 Task: Search one way flight ticket for 3 adults, 3 children in premium economy from Owensboro: Owensborodaviess County Regional Airport to Jackson: Jackson Hole Airport on 5-2-2023. Choice of flights is Emirates and Kenya Airways. Number of bags: 1 carry on bag. Price is upto 74000. Outbound departure time preference is 12:30.
Action: Mouse moved to (363, 299)
Screenshot: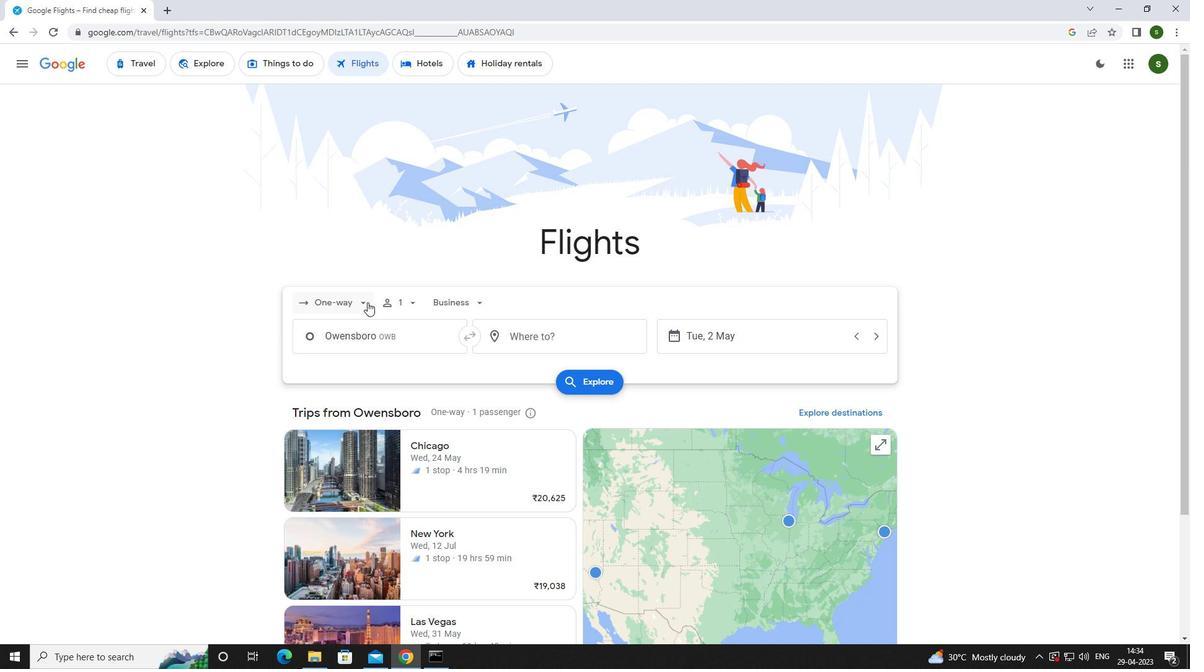
Action: Mouse pressed left at (363, 299)
Screenshot: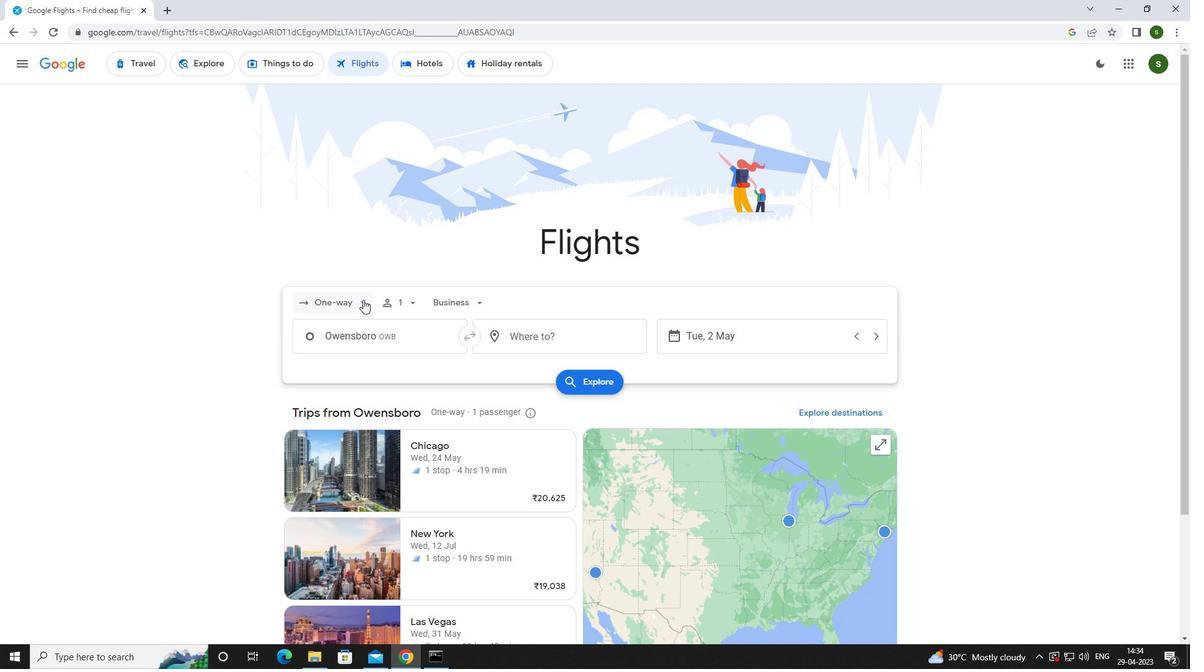 
Action: Mouse moved to (357, 358)
Screenshot: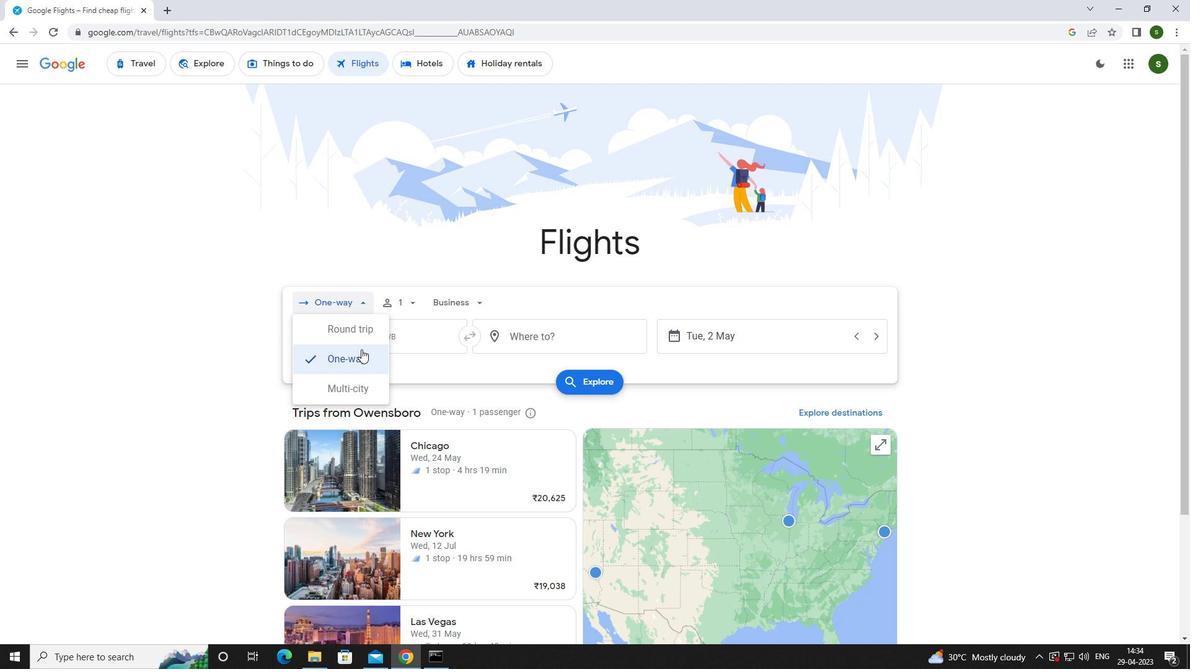 
Action: Mouse pressed left at (357, 358)
Screenshot: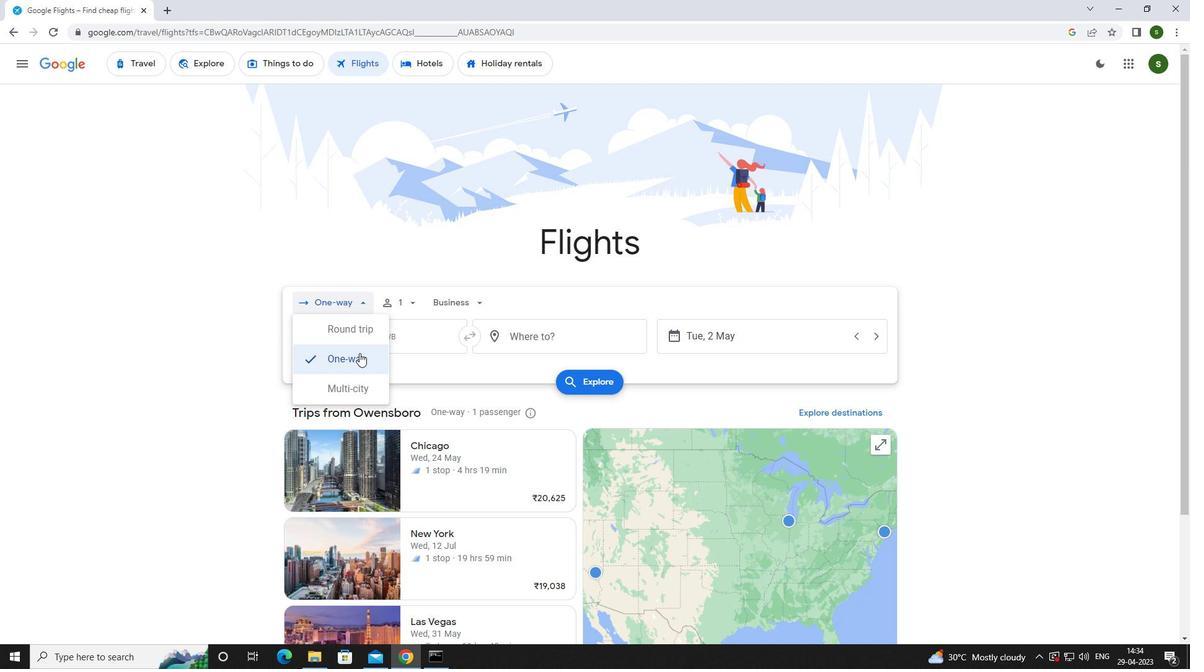 
Action: Mouse moved to (412, 297)
Screenshot: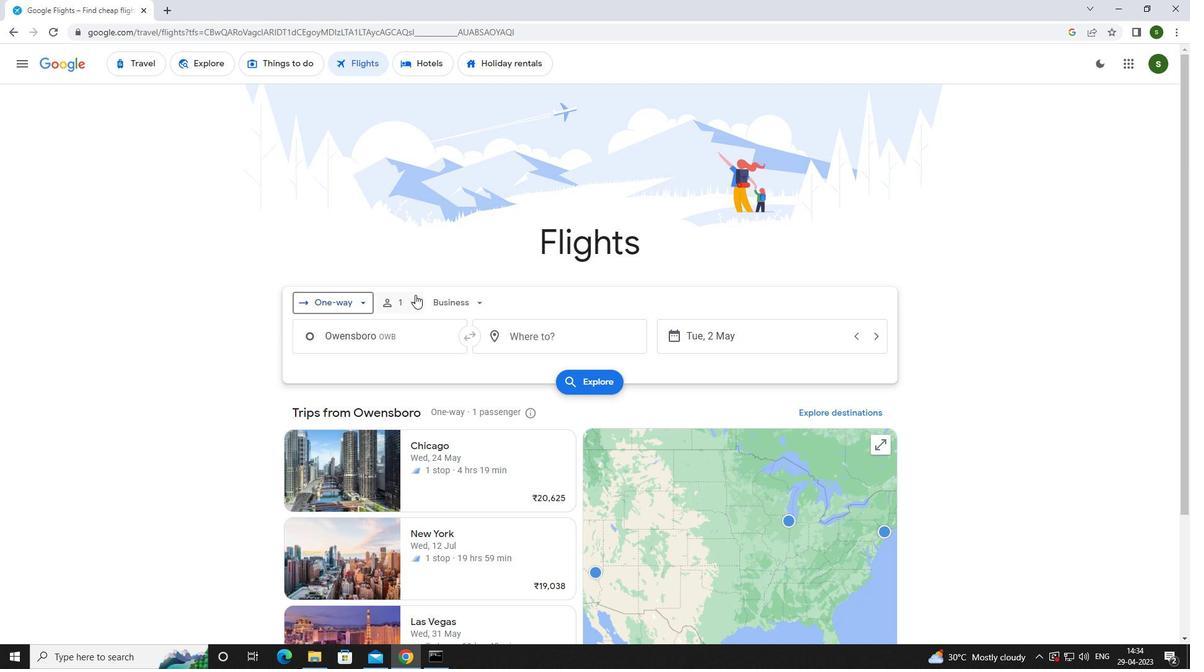 
Action: Mouse pressed left at (412, 297)
Screenshot: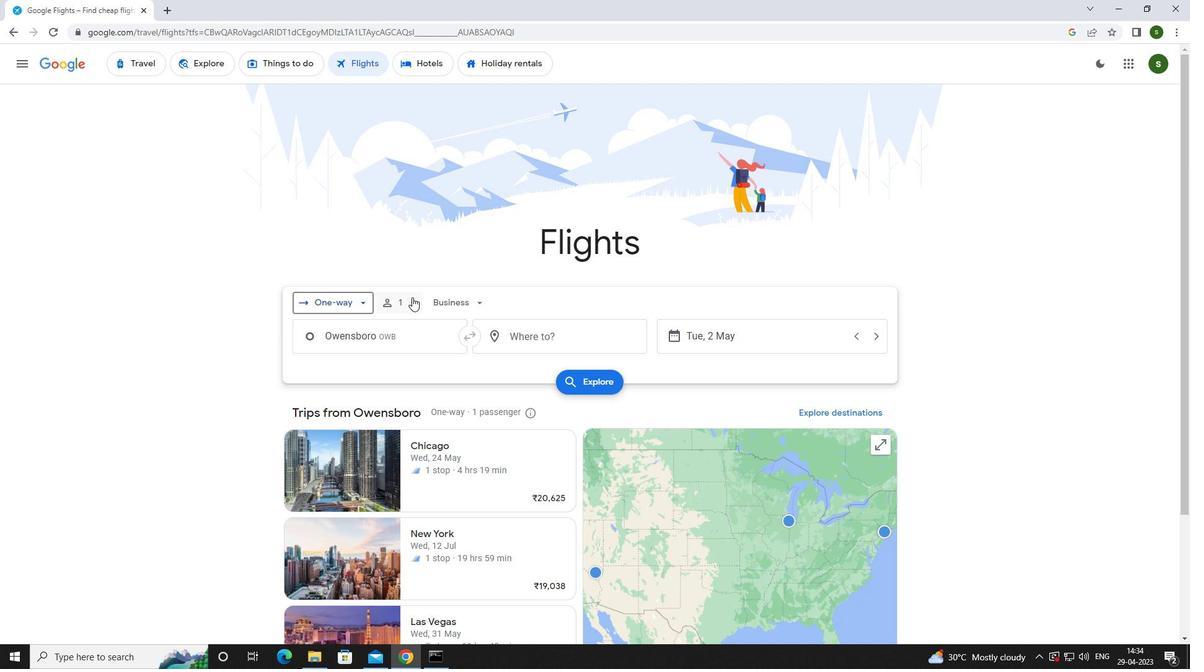 
Action: Mouse moved to (505, 330)
Screenshot: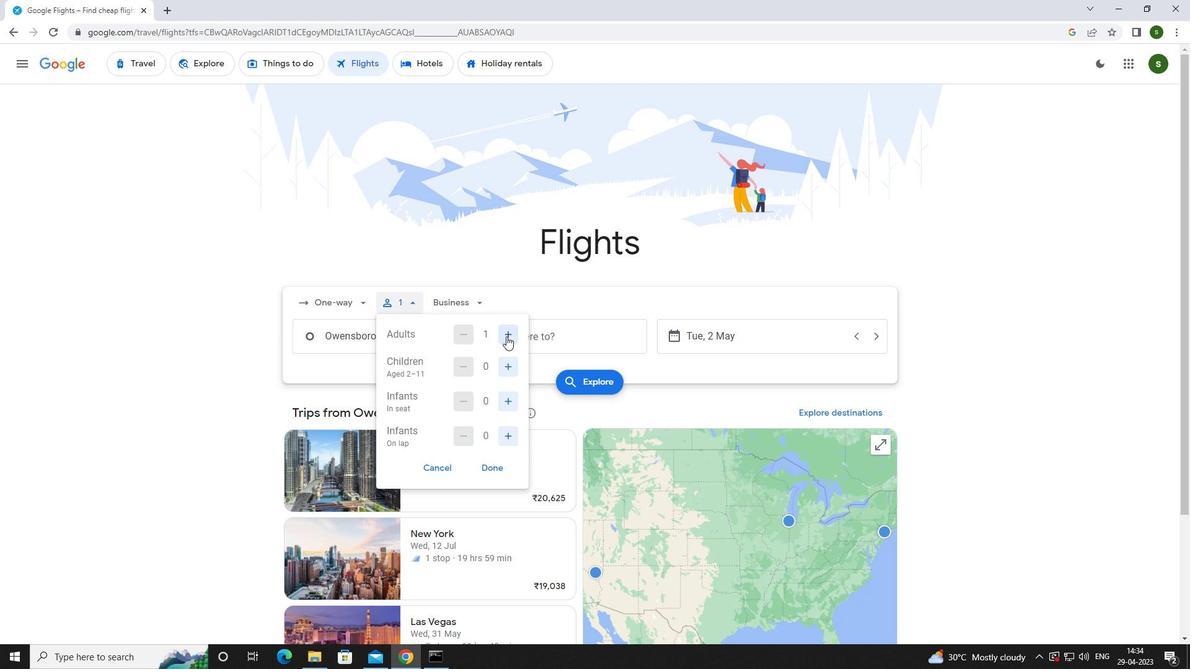 
Action: Mouse pressed left at (505, 330)
Screenshot: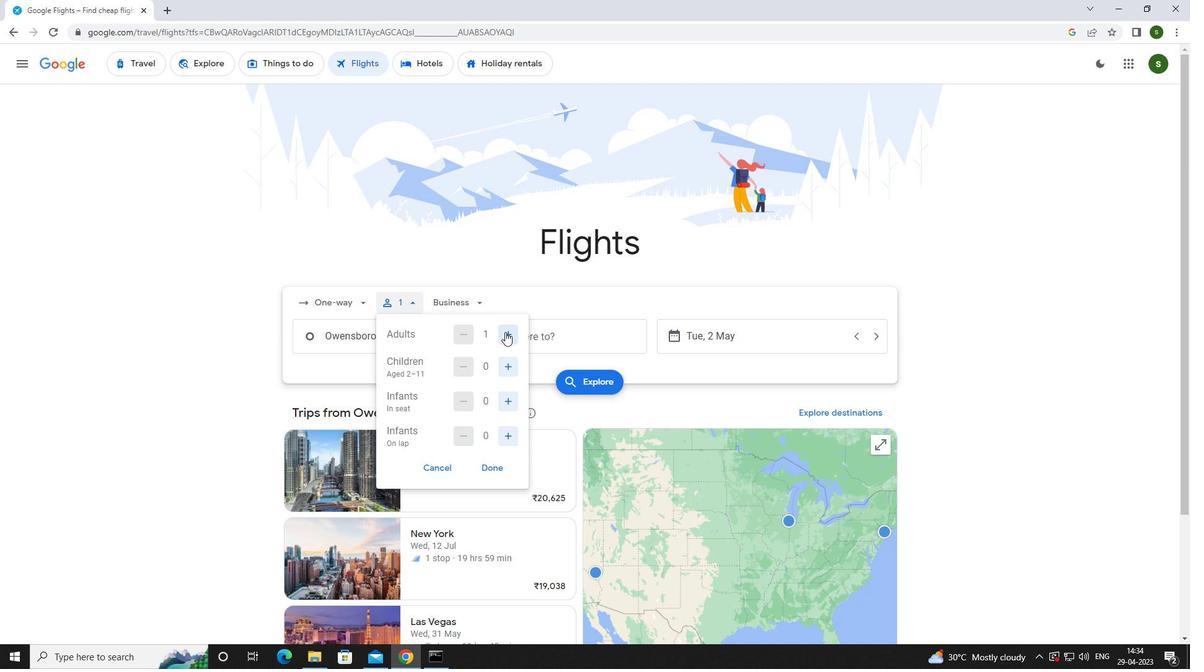 
Action: Mouse pressed left at (505, 330)
Screenshot: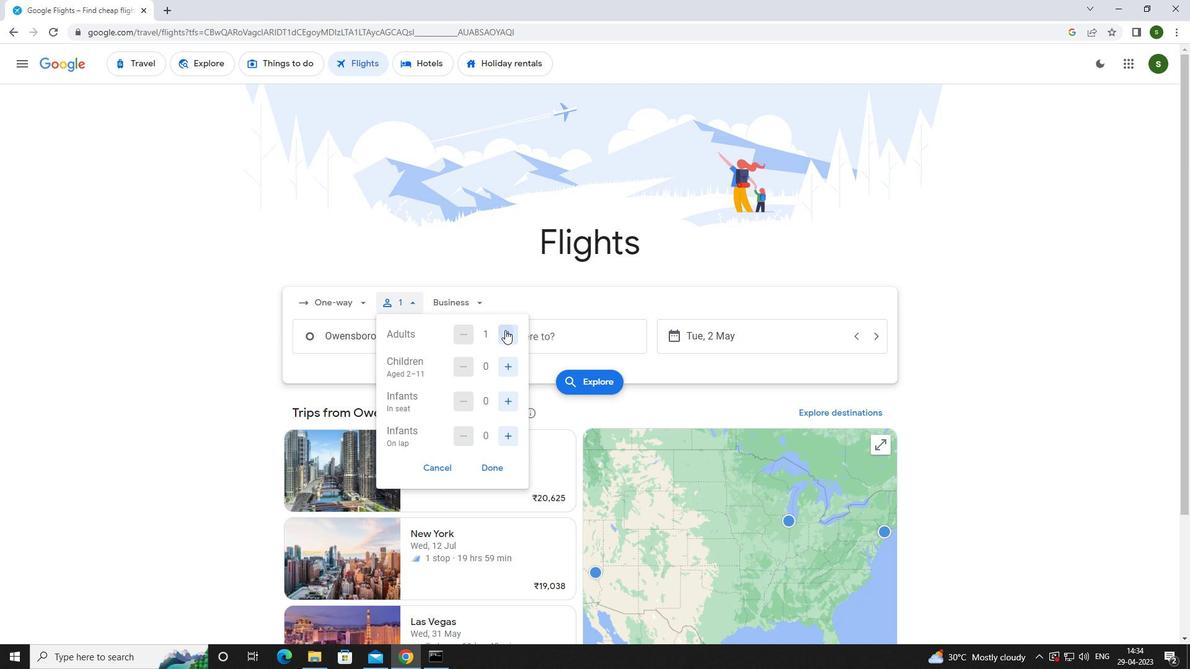 
Action: Mouse moved to (500, 365)
Screenshot: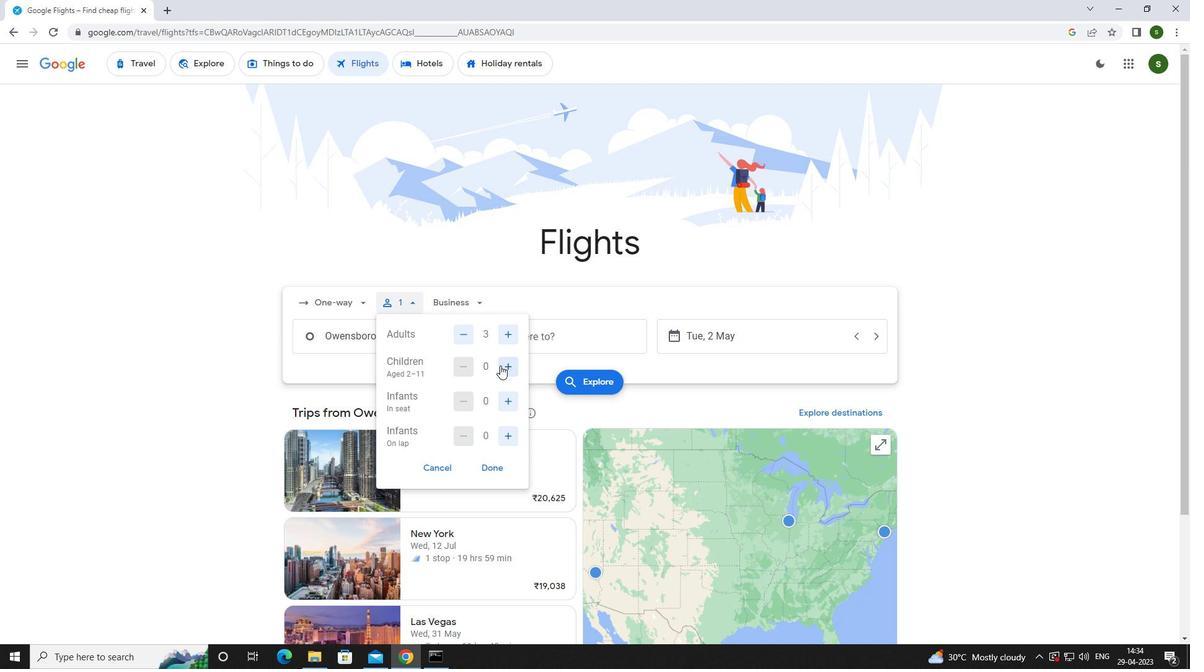 
Action: Mouse pressed left at (500, 365)
Screenshot: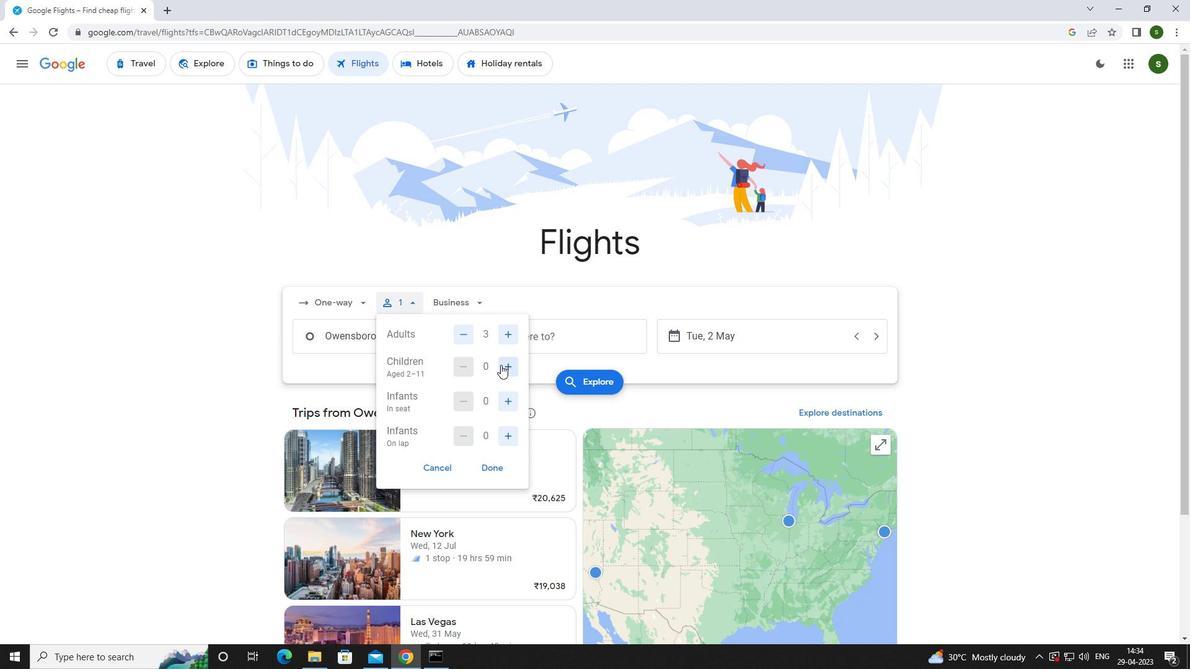 
Action: Mouse pressed left at (500, 365)
Screenshot: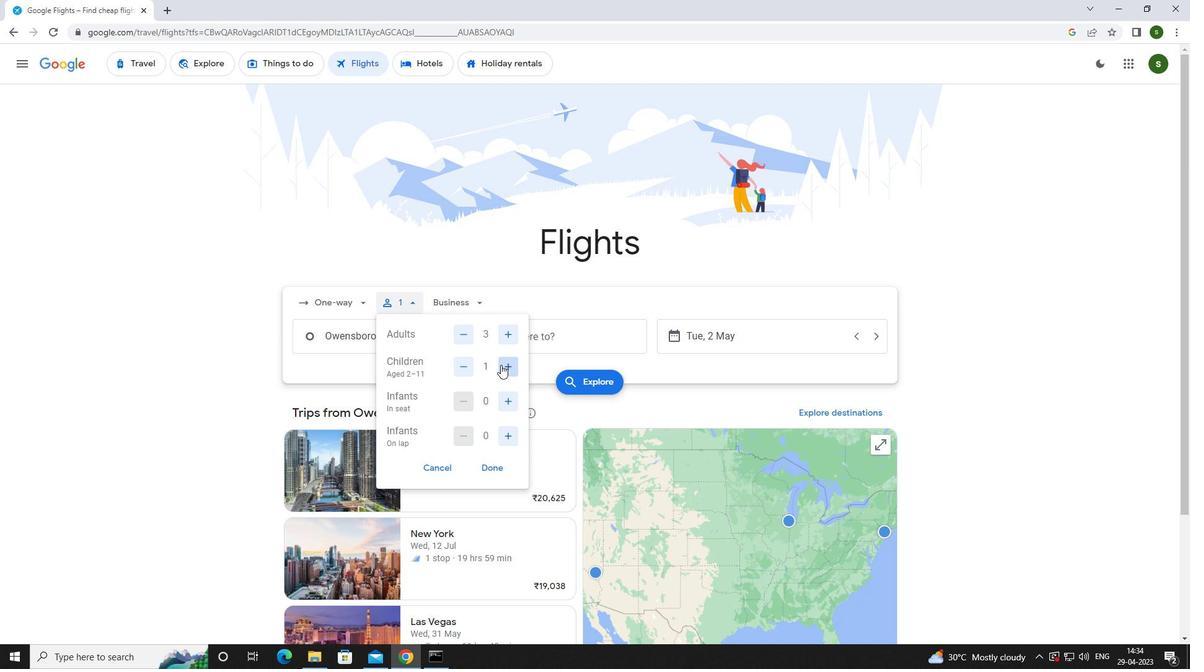 
Action: Mouse pressed left at (500, 365)
Screenshot: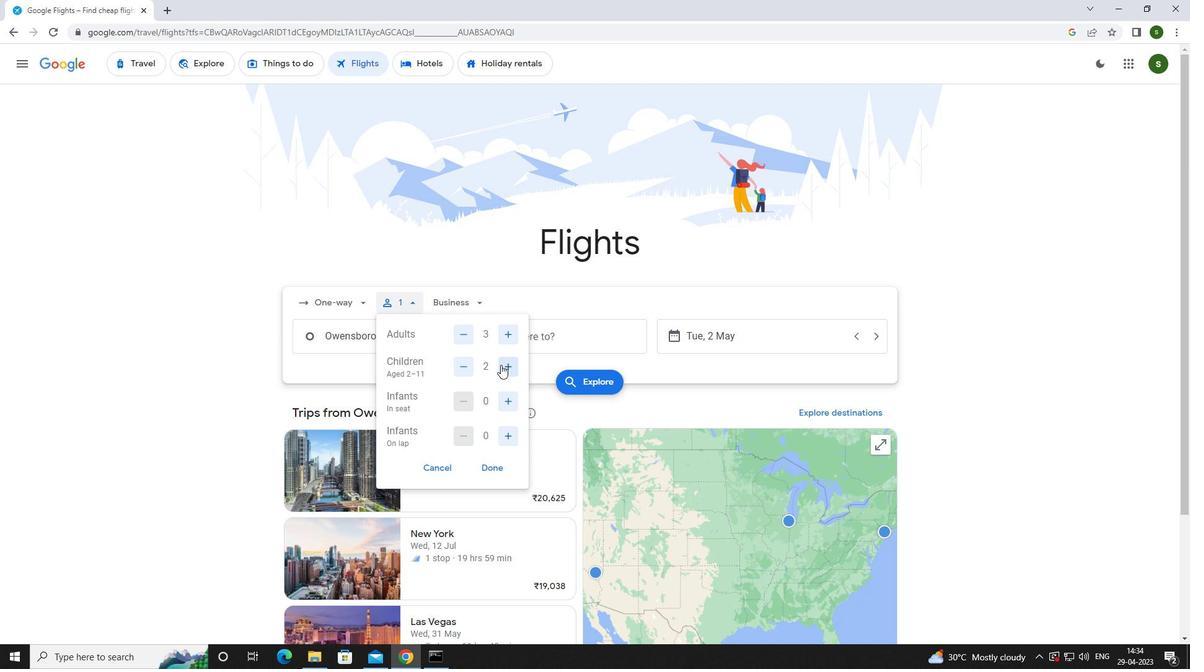 
Action: Mouse moved to (471, 305)
Screenshot: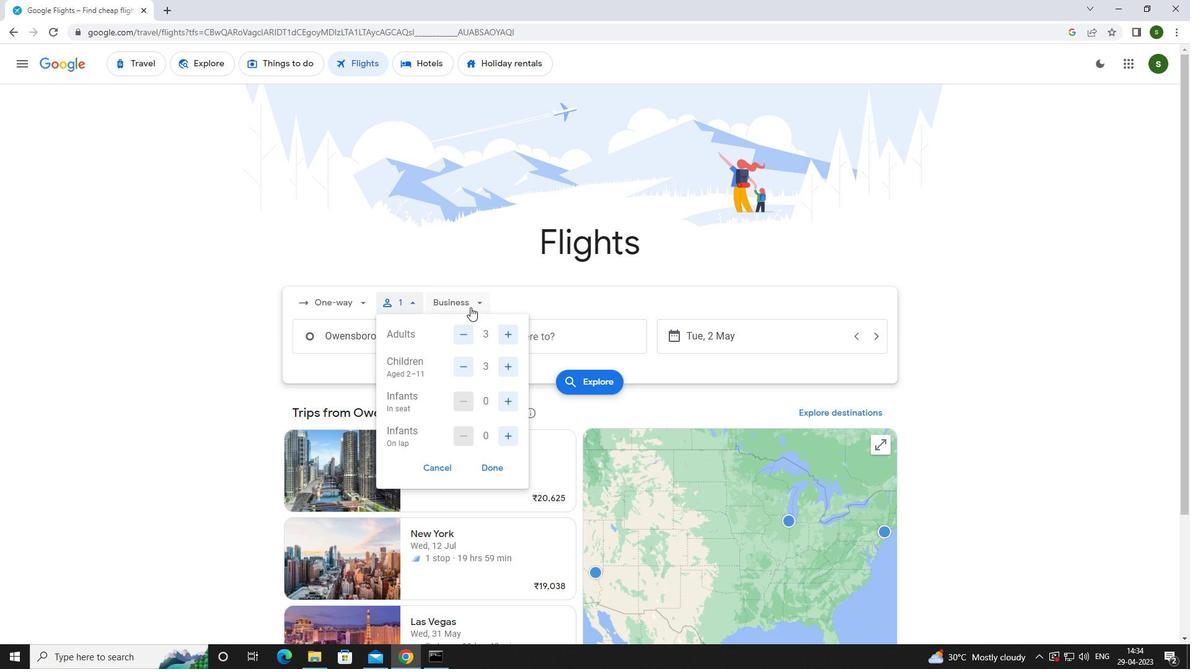 
Action: Mouse pressed left at (471, 305)
Screenshot: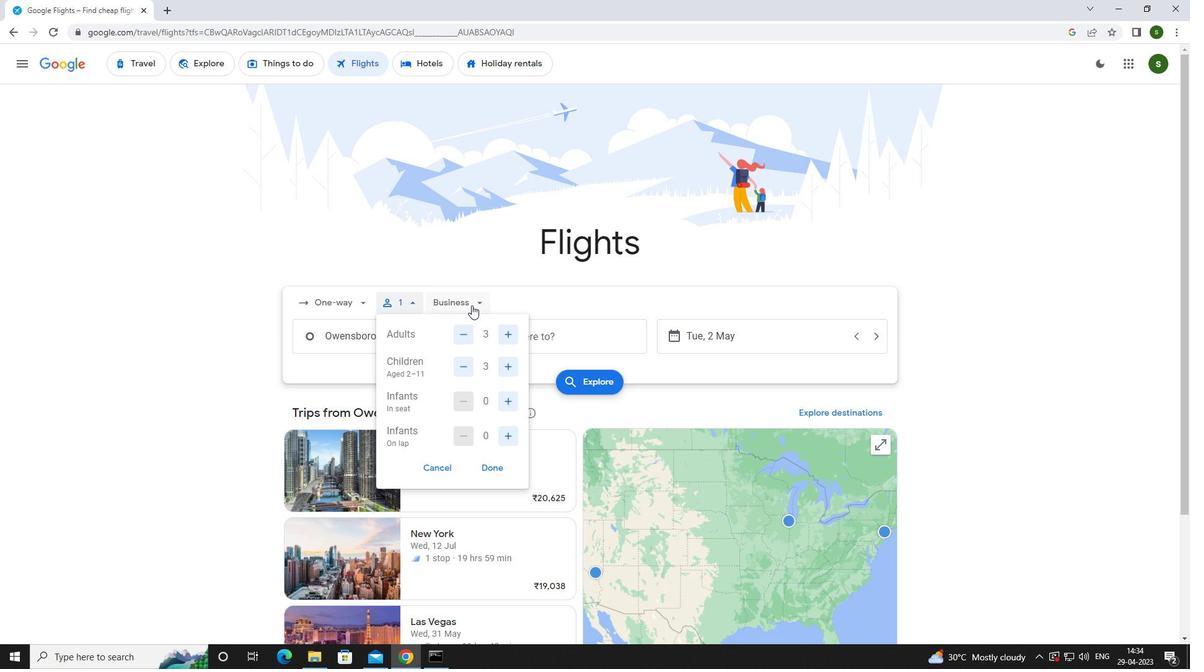 
Action: Mouse moved to (486, 356)
Screenshot: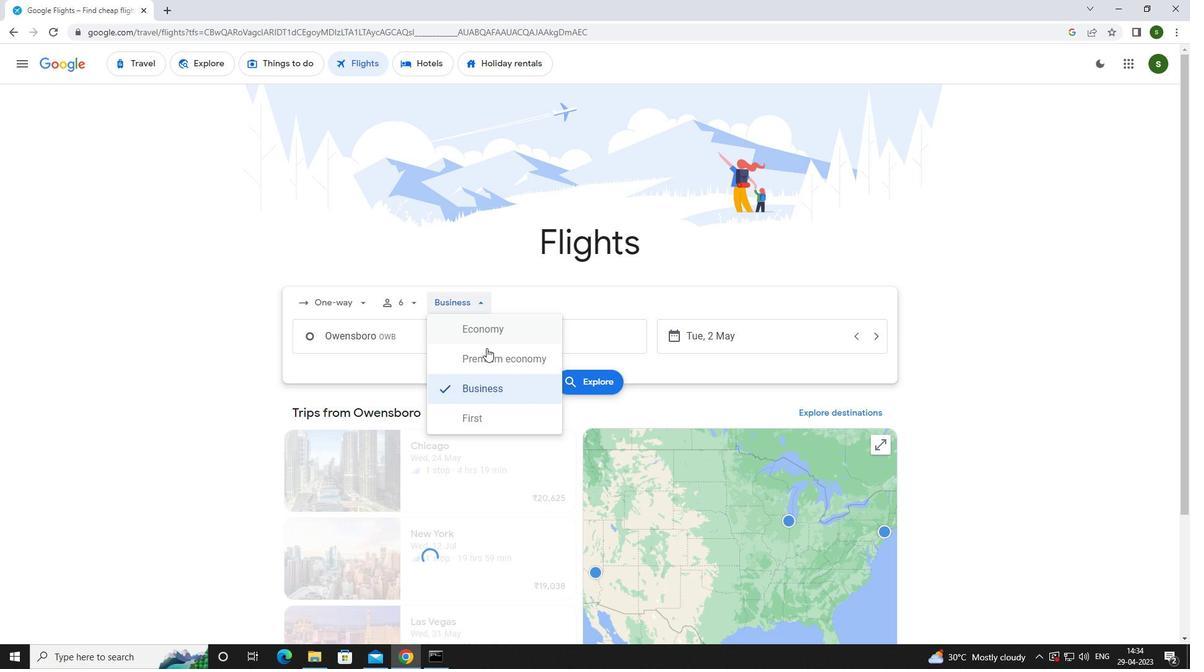 
Action: Mouse pressed left at (486, 356)
Screenshot: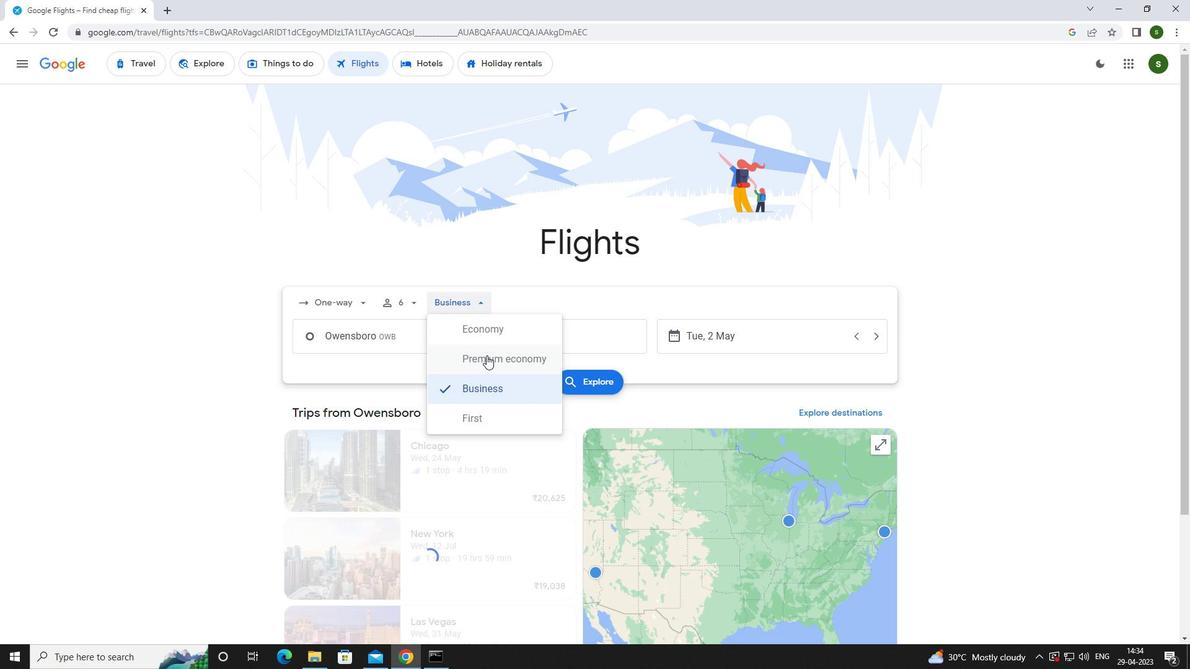 
Action: Mouse moved to (414, 339)
Screenshot: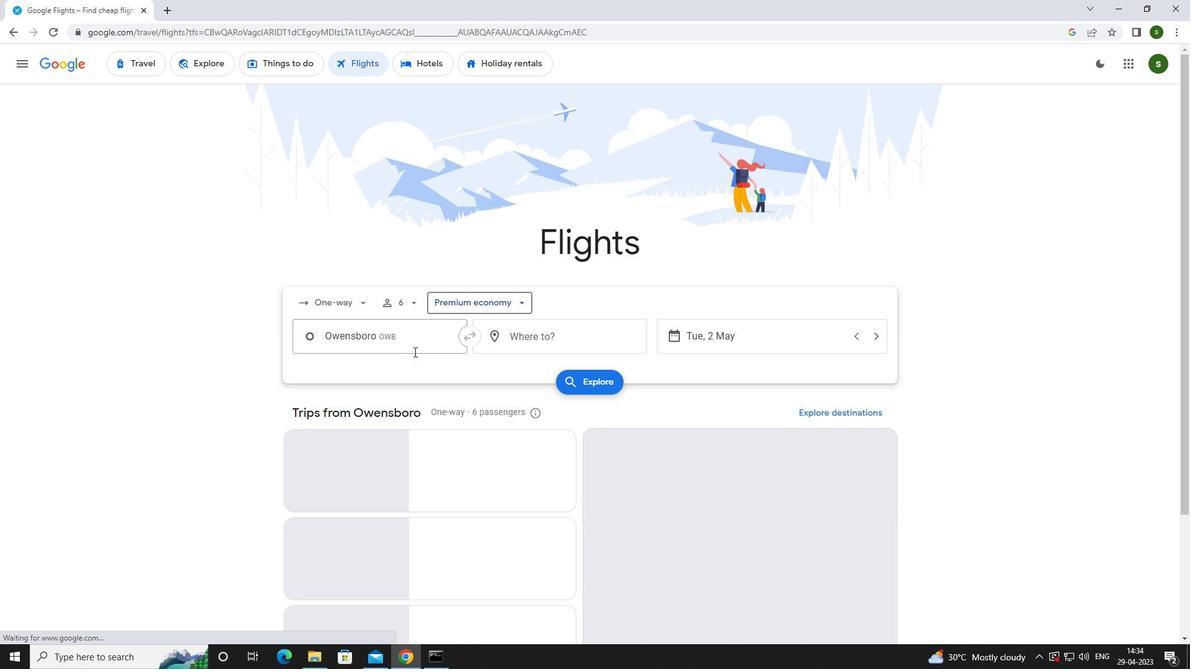 
Action: Mouse pressed left at (414, 339)
Screenshot: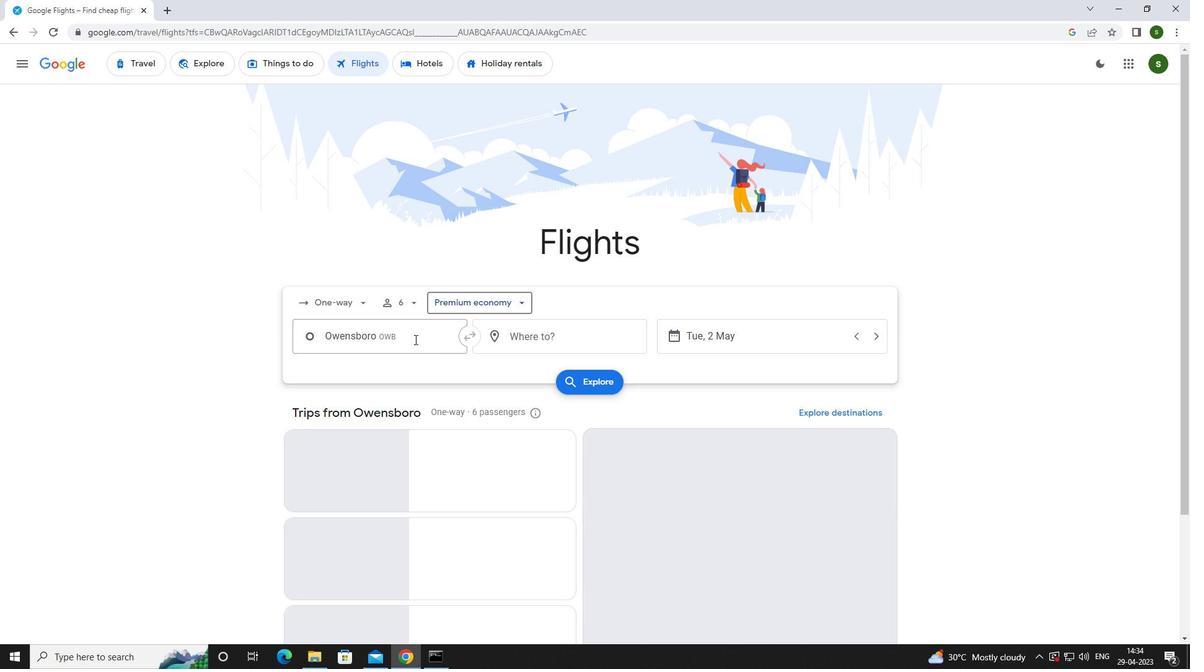 
Action: Mouse moved to (410, 339)
Screenshot: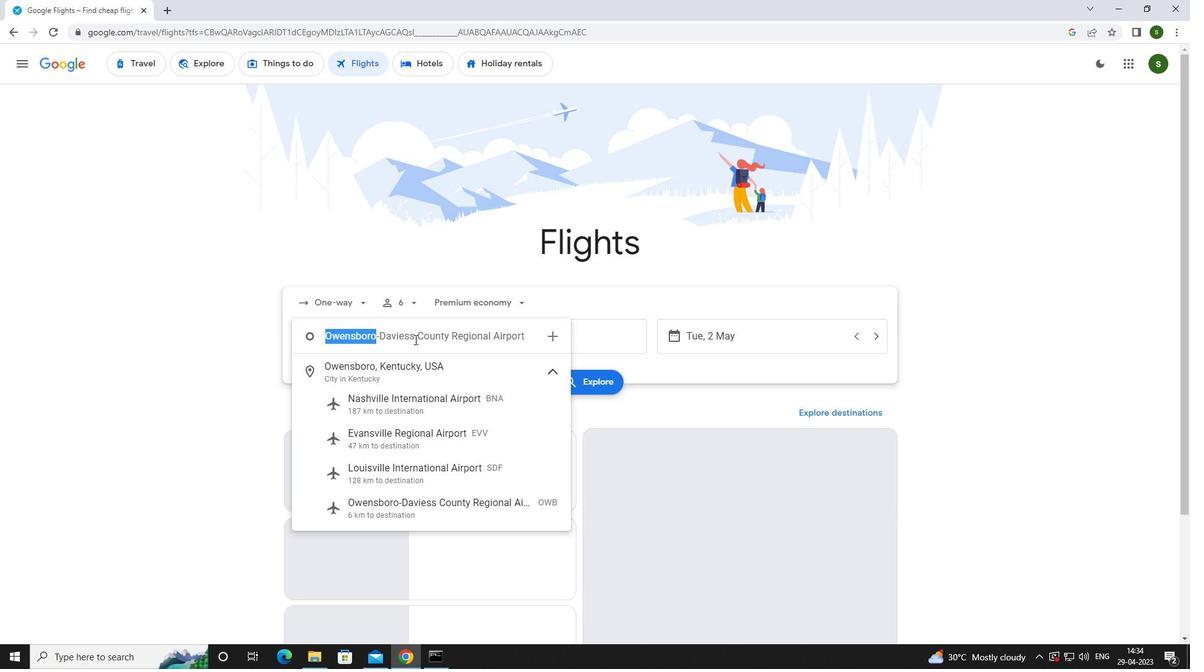 
Action: Key pressed o<Key.caps_lock>wensboro
Screenshot: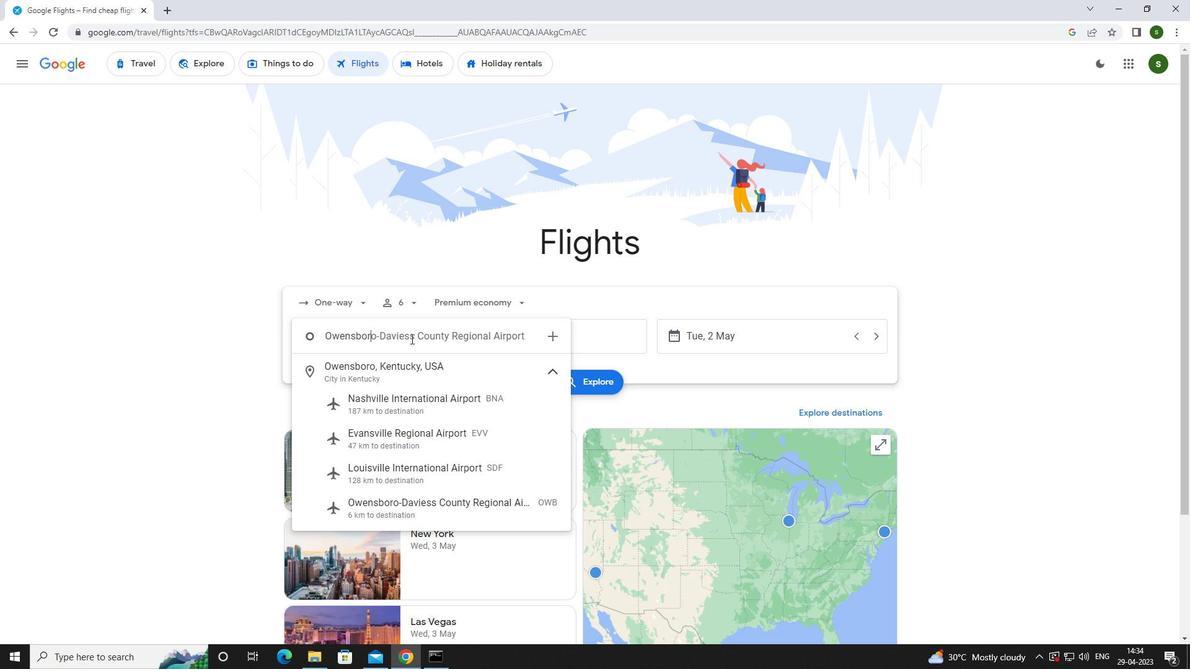 
Action: Mouse moved to (399, 504)
Screenshot: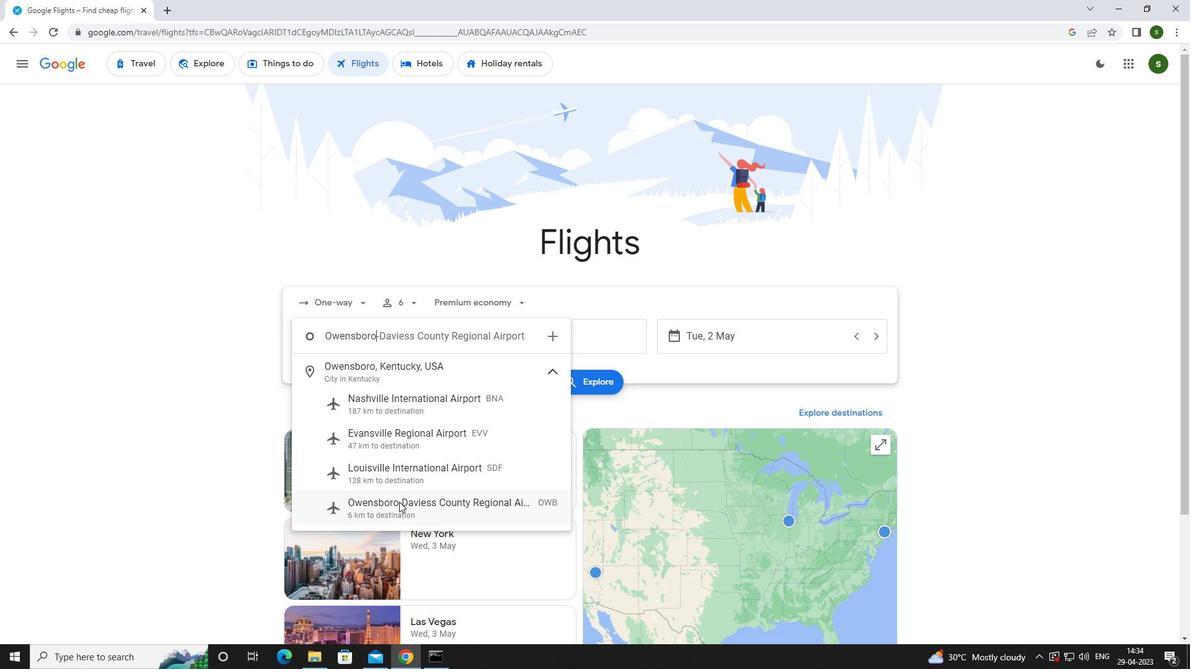 
Action: Mouse pressed left at (399, 504)
Screenshot: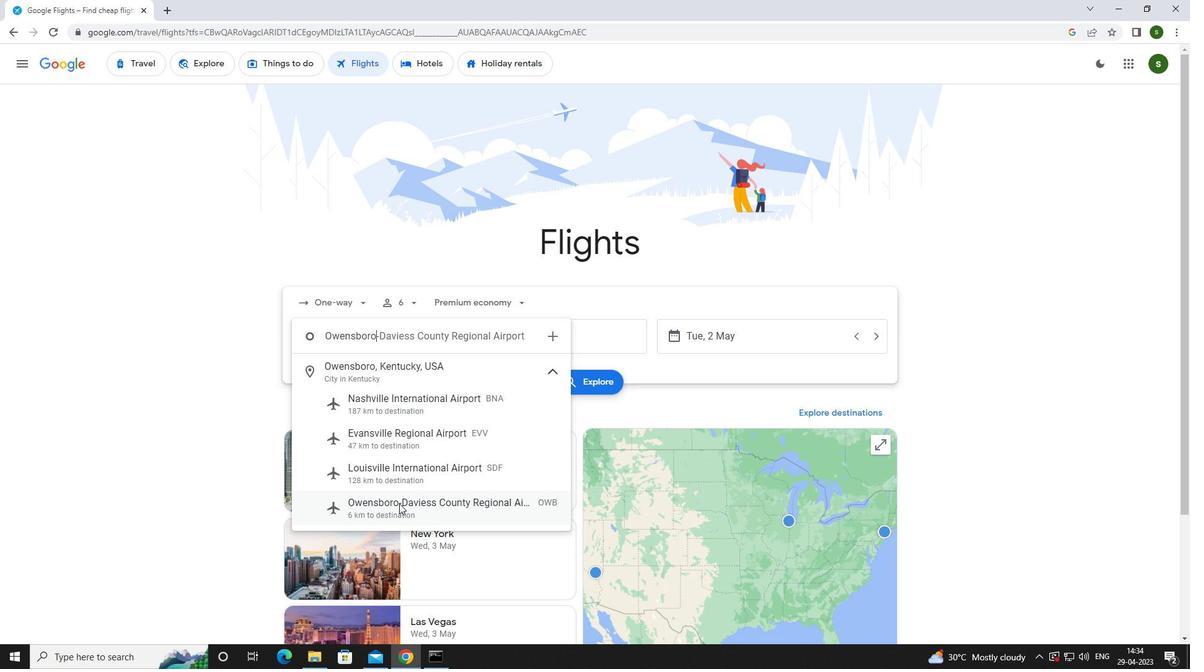 
Action: Mouse moved to (519, 332)
Screenshot: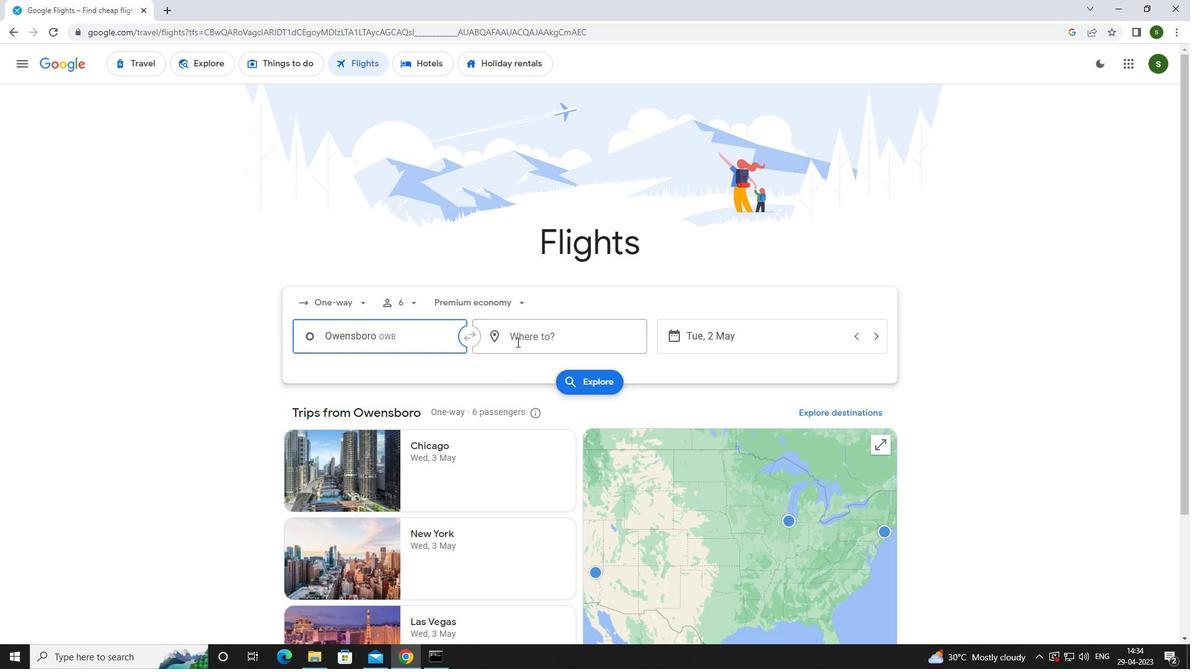 
Action: Mouse pressed left at (519, 332)
Screenshot: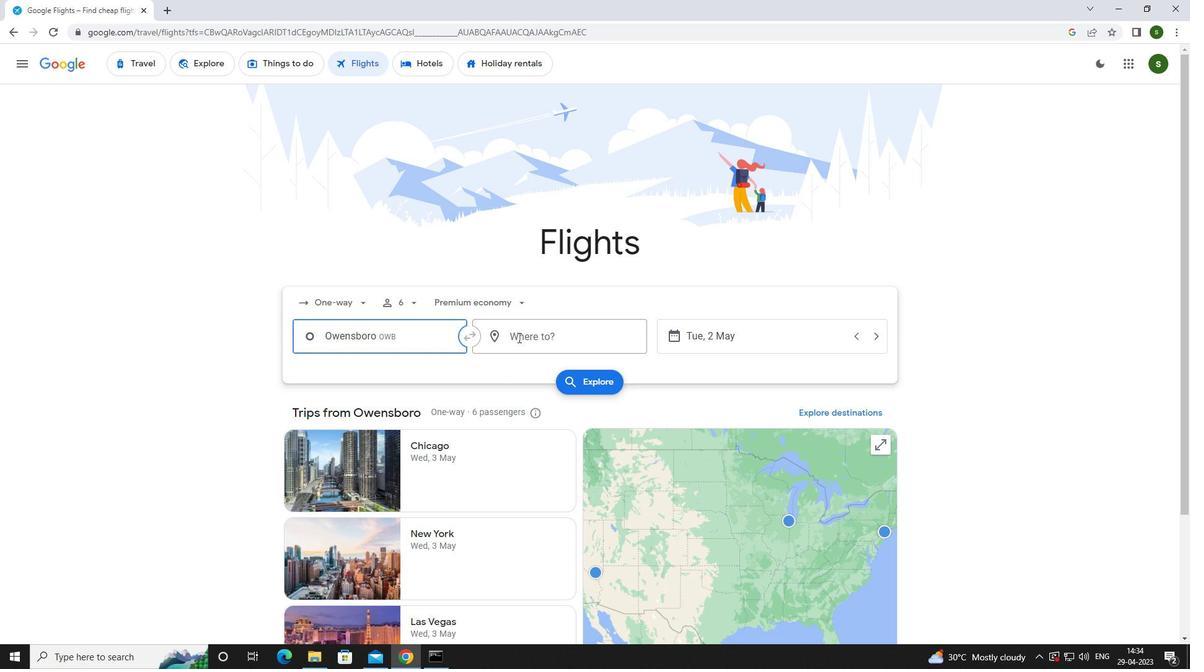 
Action: Mouse moved to (494, 335)
Screenshot: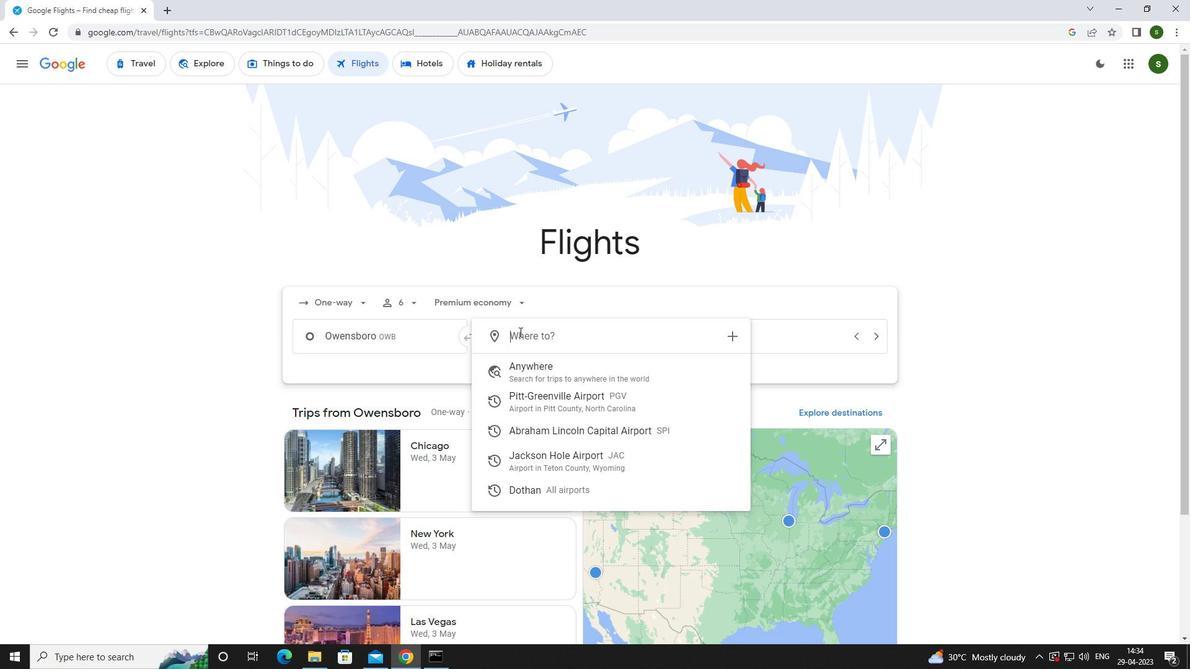 
Action: Key pressed <Key.caps_lock>j<Key.caps_lock>ackson<Key.space><Key.caps_lock>h<Key.caps_lock>
Screenshot: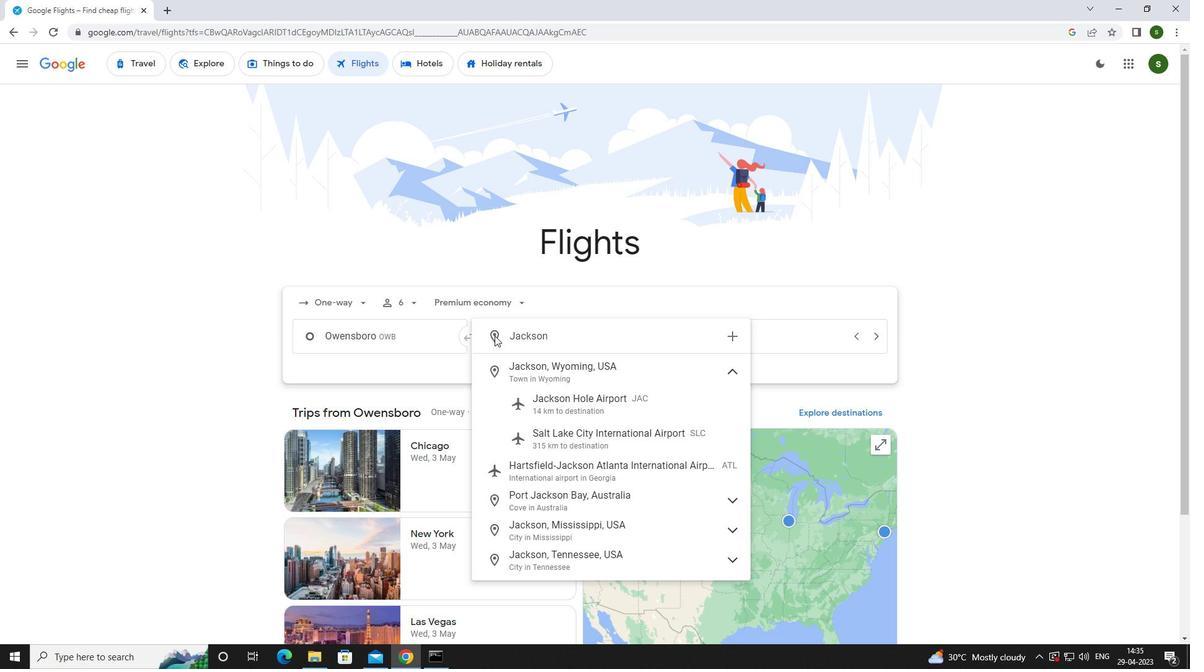 
Action: Mouse moved to (540, 397)
Screenshot: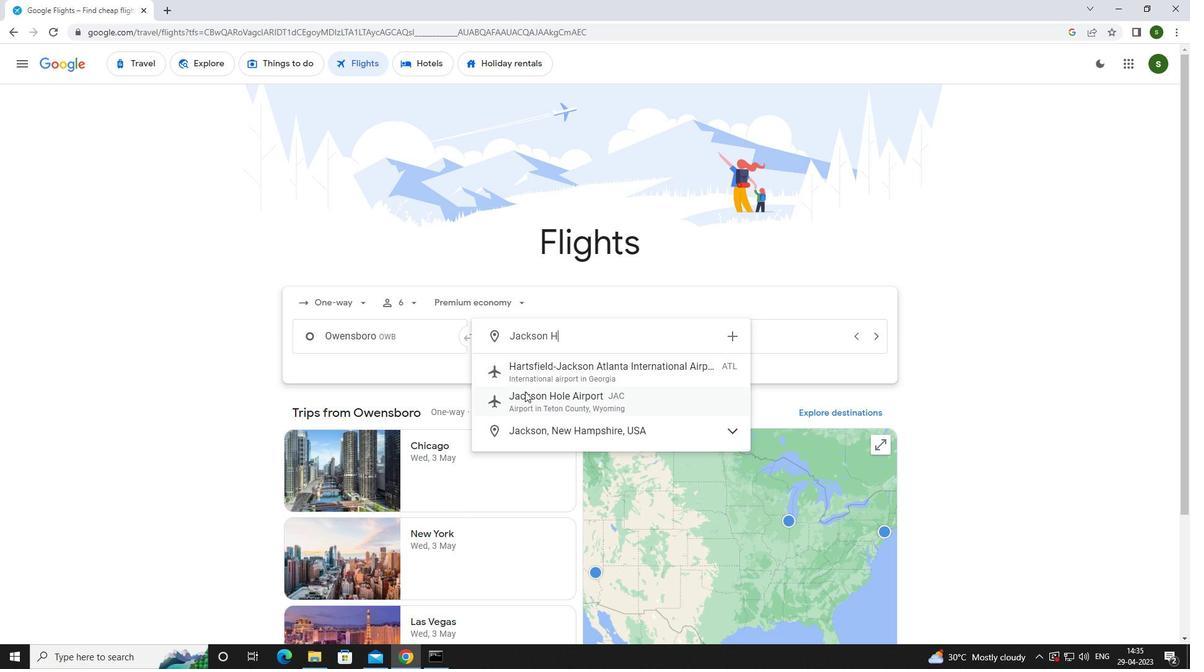 
Action: Mouse pressed left at (540, 397)
Screenshot: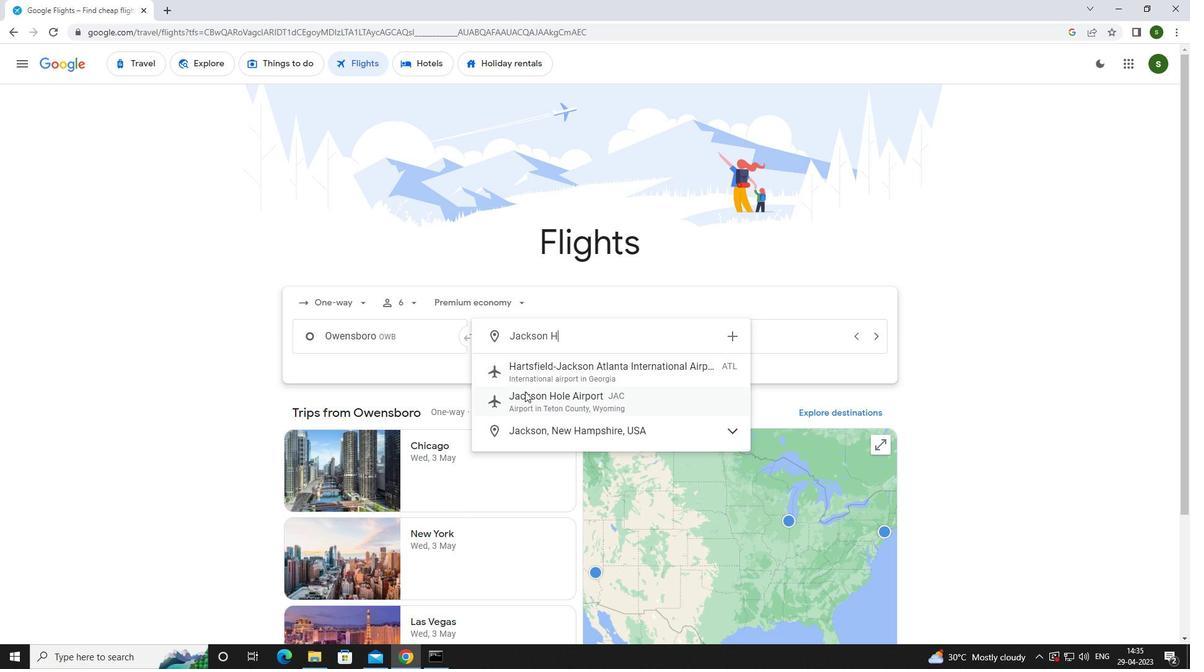 
Action: Mouse moved to (741, 327)
Screenshot: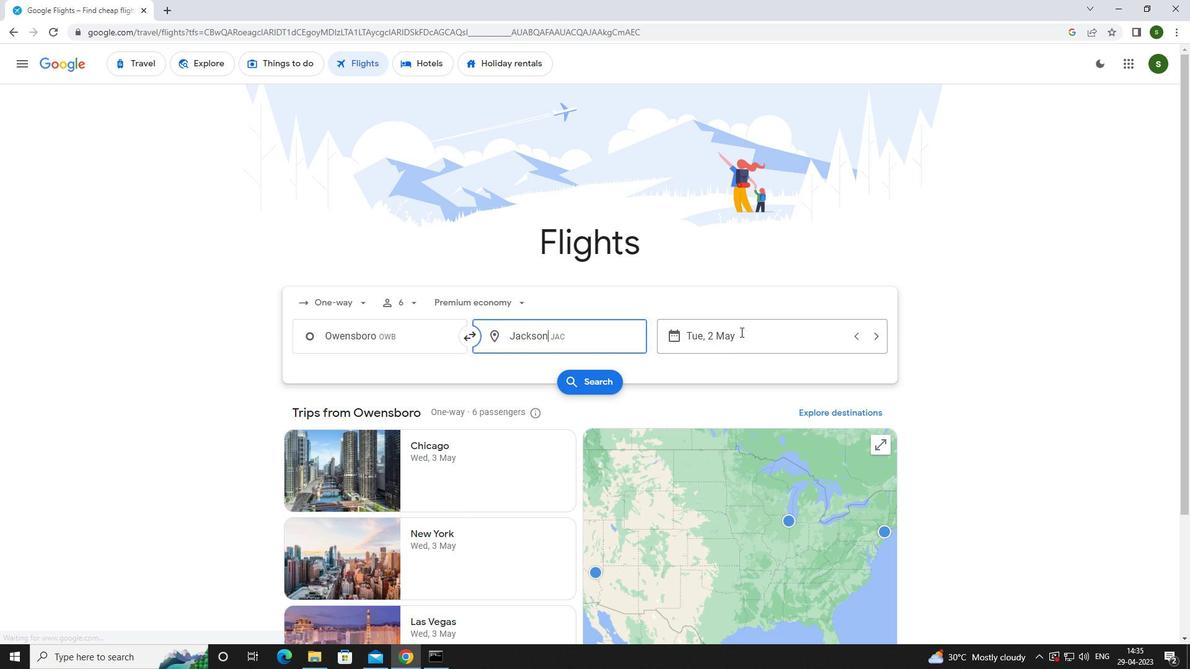 
Action: Mouse pressed left at (741, 327)
Screenshot: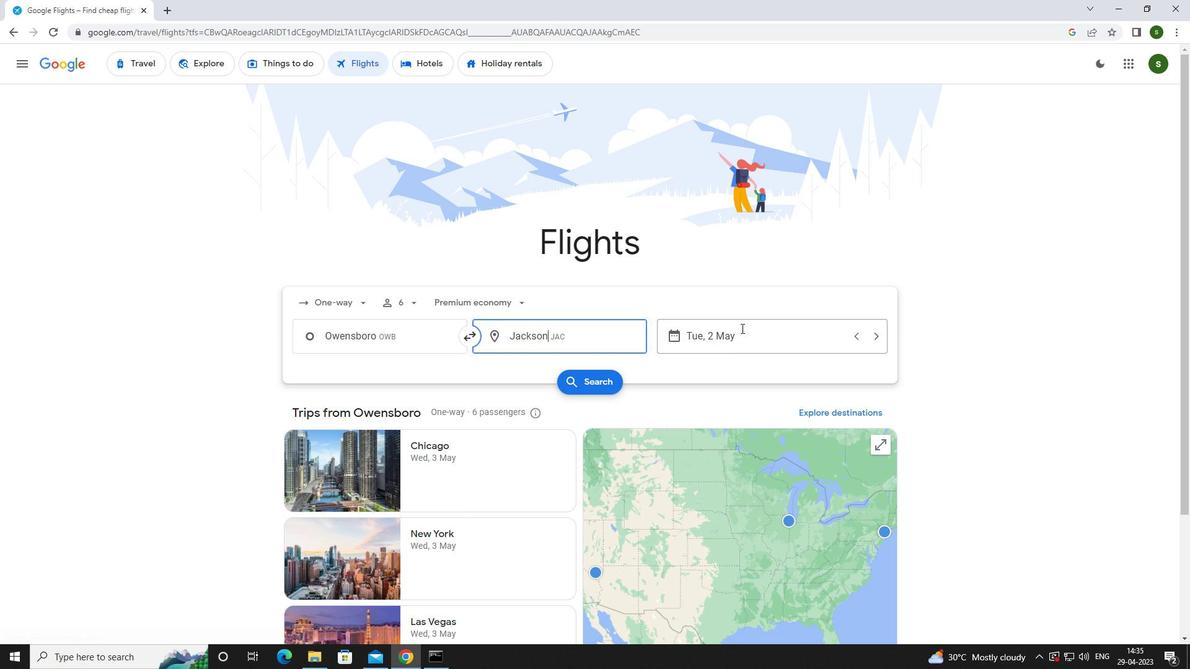 
Action: Mouse moved to (745, 424)
Screenshot: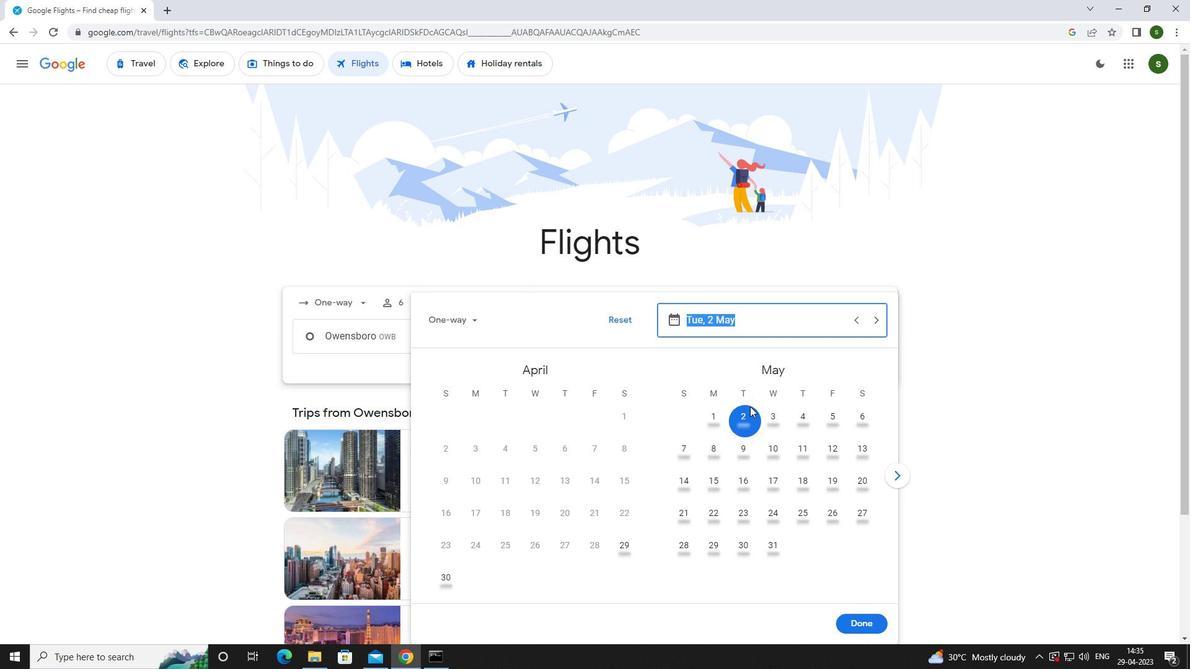 
Action: Mouse pressed left at (745, 424)
Screenshot: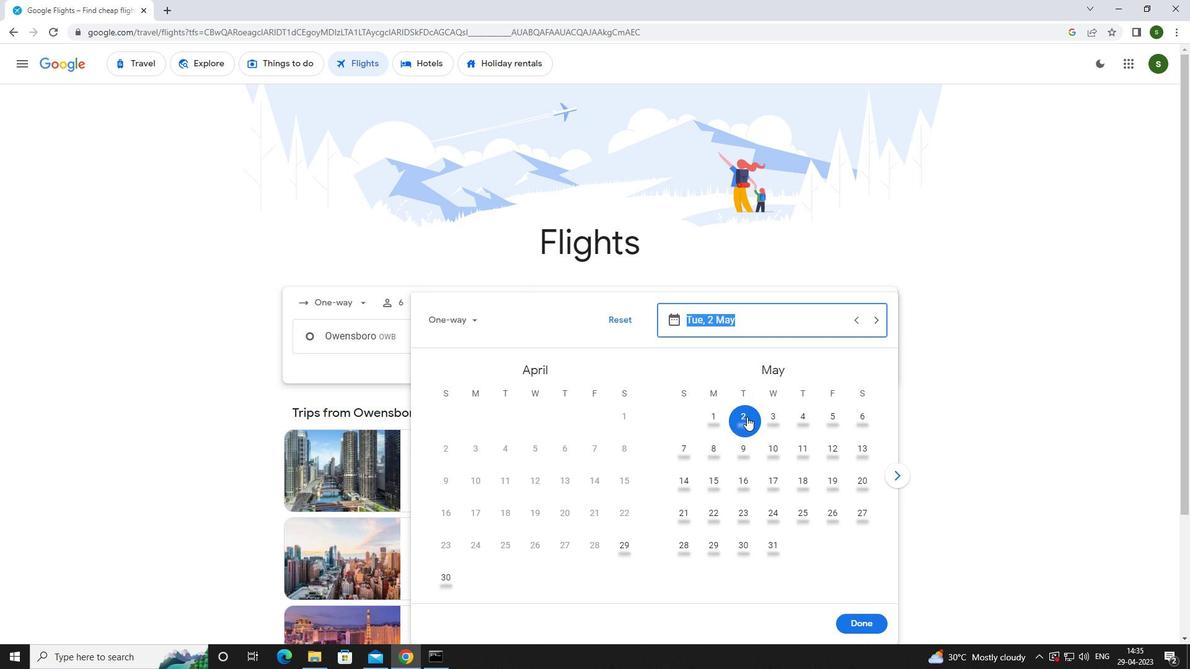 
Action: Mouse moved to (863, 616)
Screenshot: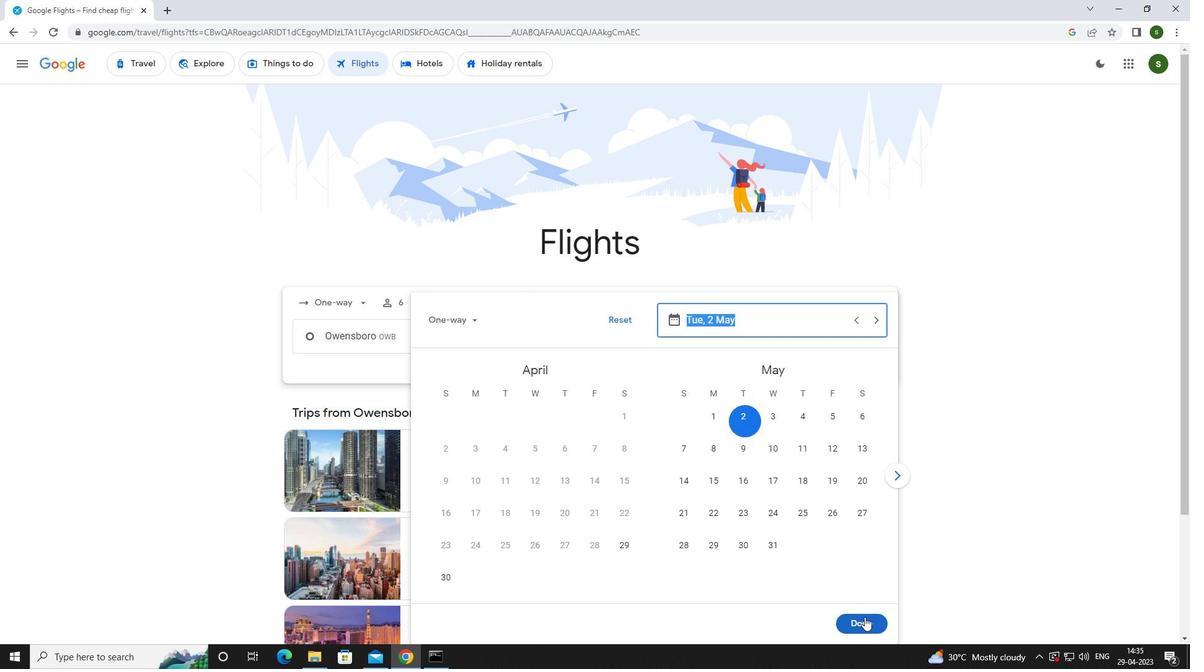 
Action: Mouse pressed left at (863, 616)
Screenshot: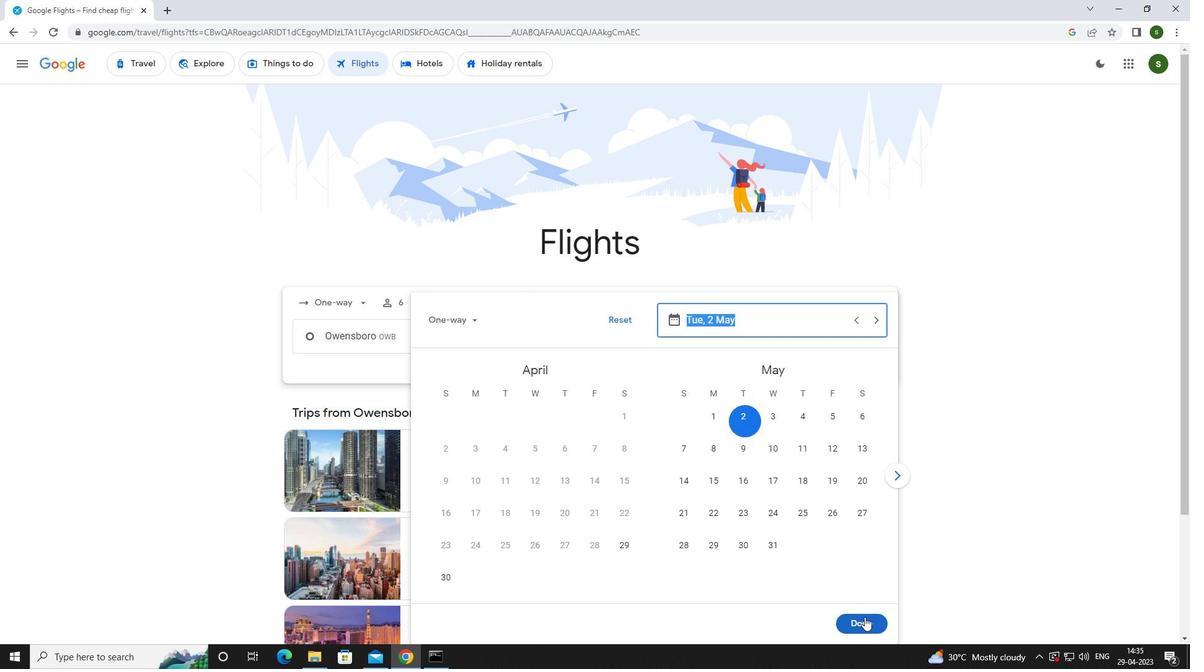 
Action: Mouse moved to (591, 383)
Screenshot: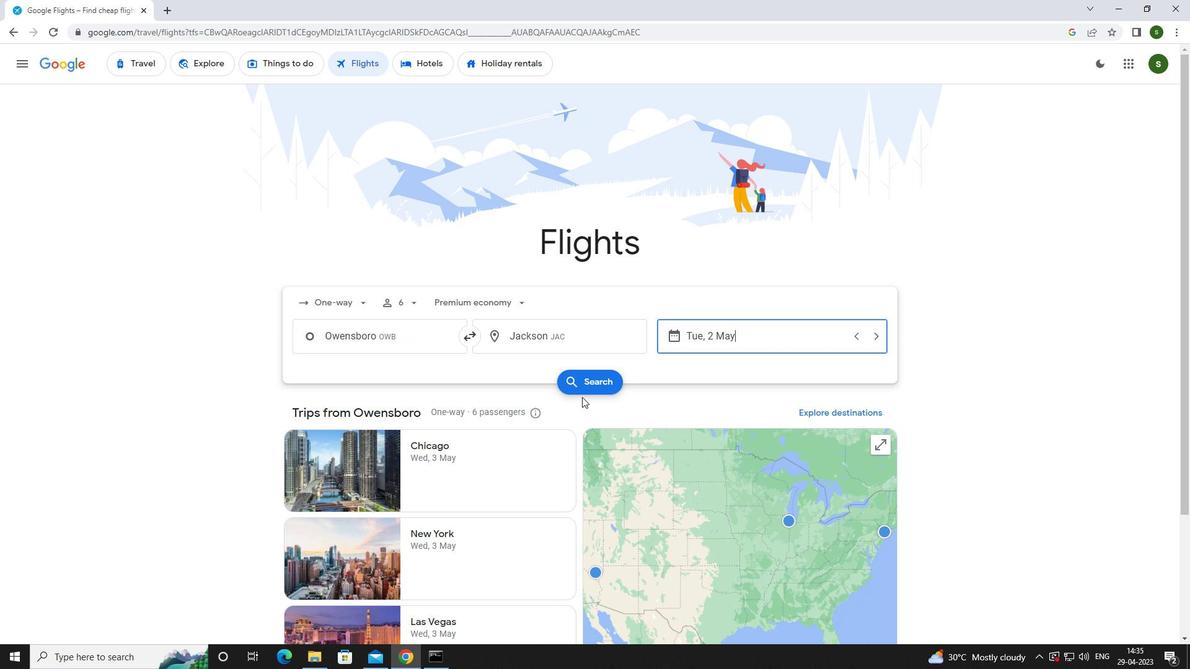 
Action: Mouse pressed left at (591, 383)
Screenshot: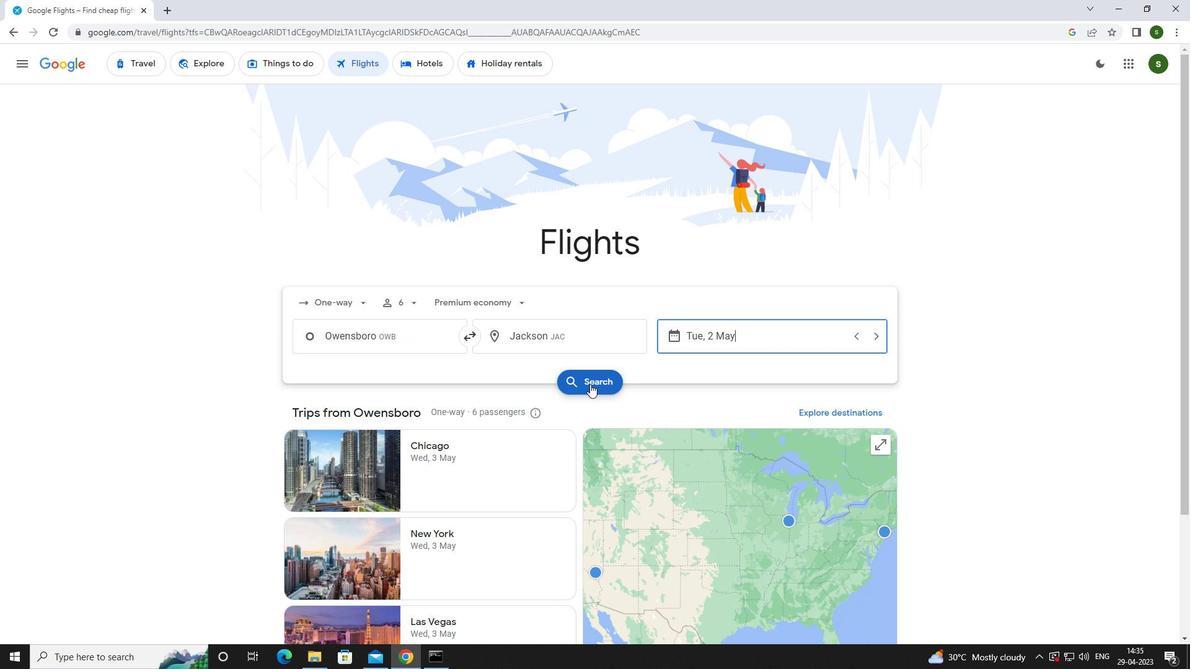 
Action: Mouse moved to (300, 177)
Screenshot: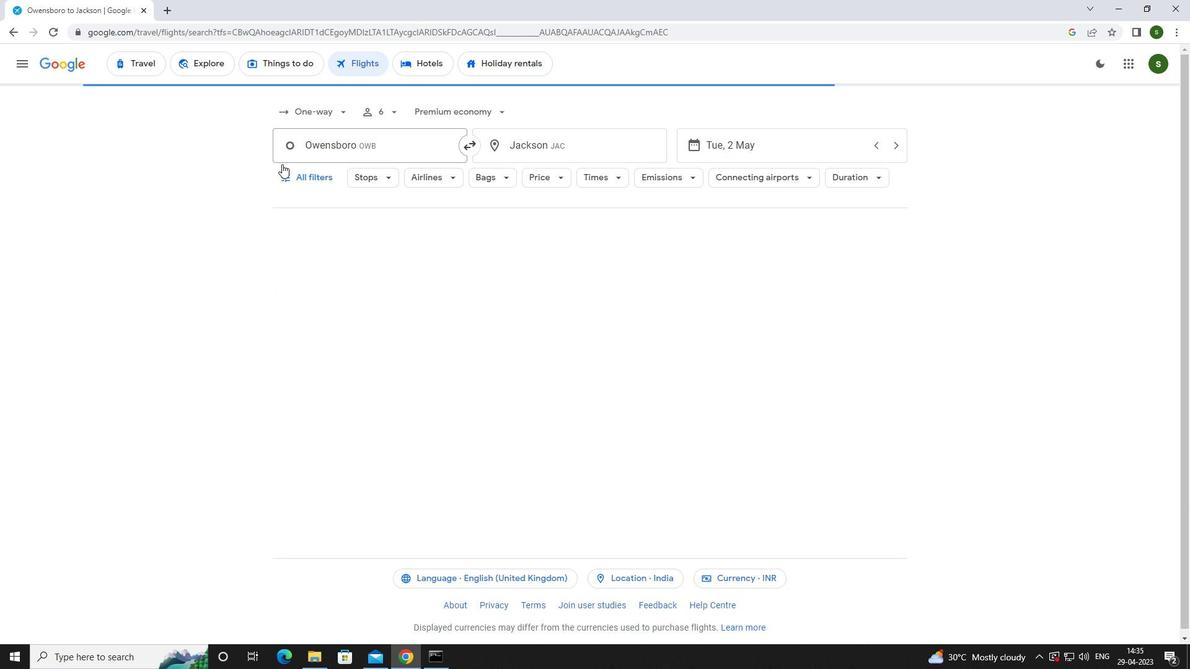 
Action: Mouse pressed left at (300, 177)
Screenshot: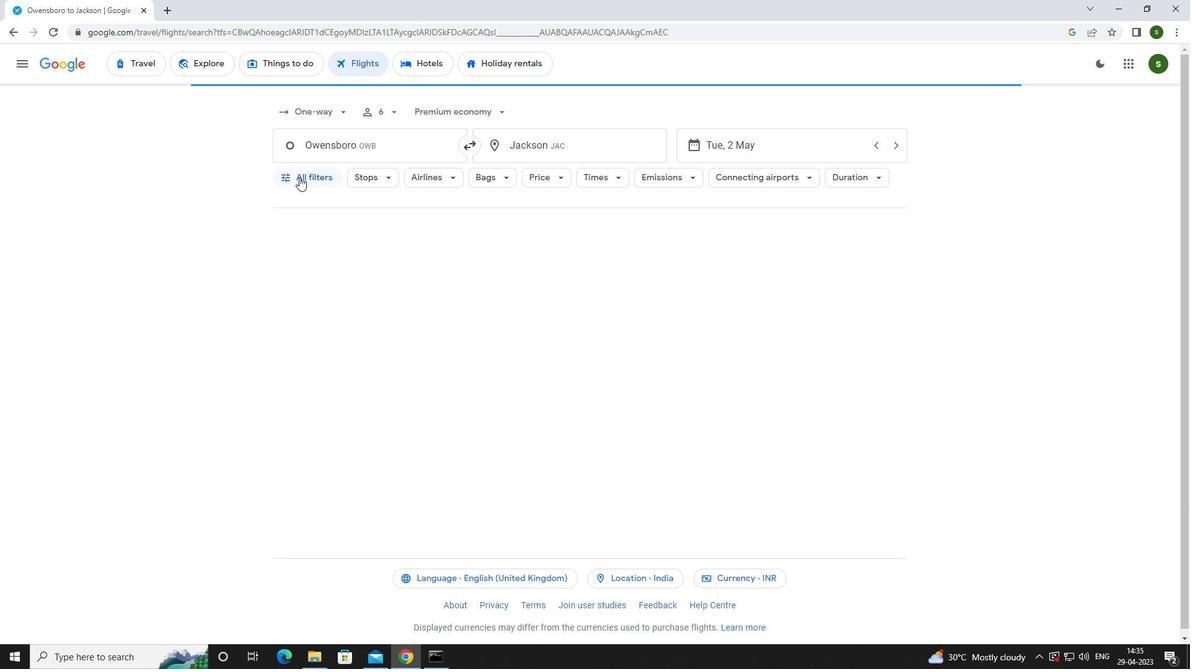 
Action: Mouse moved to (460, 443)
Screenshot: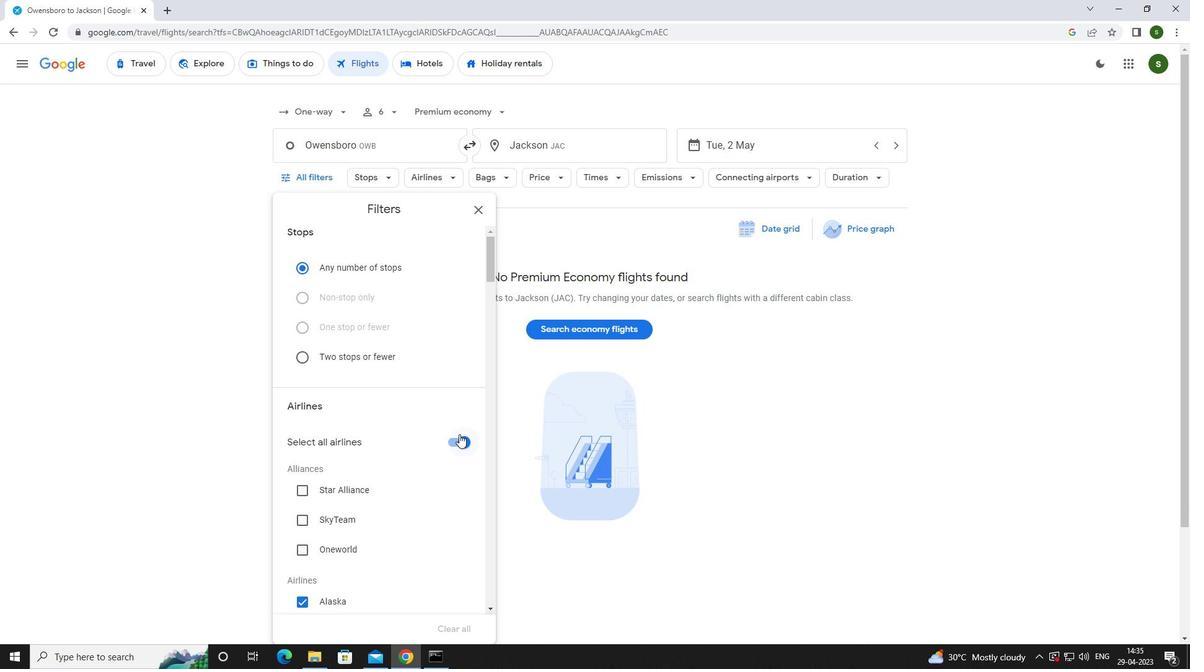 
Action: Mouse pressed left at (460, 443)
Screenshot: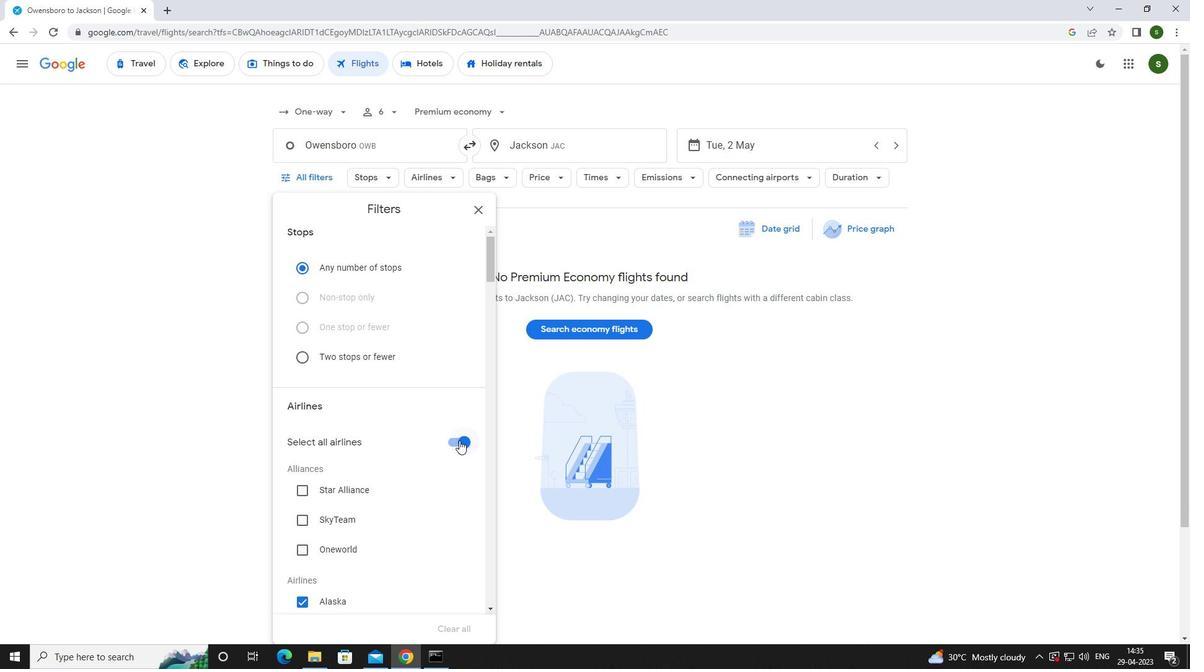 
Action: Mouse moved to (448, 401)
Screenshot: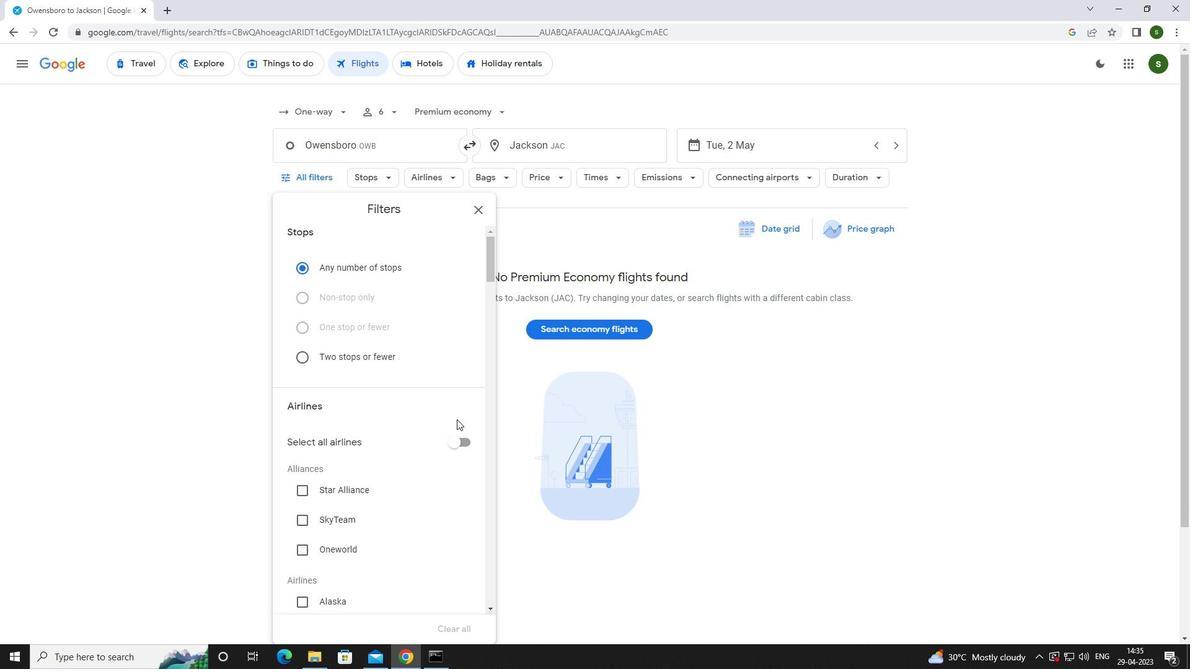 
Action: Mouse scrolled (448, 401) with delta (0, 0)
Screenshot: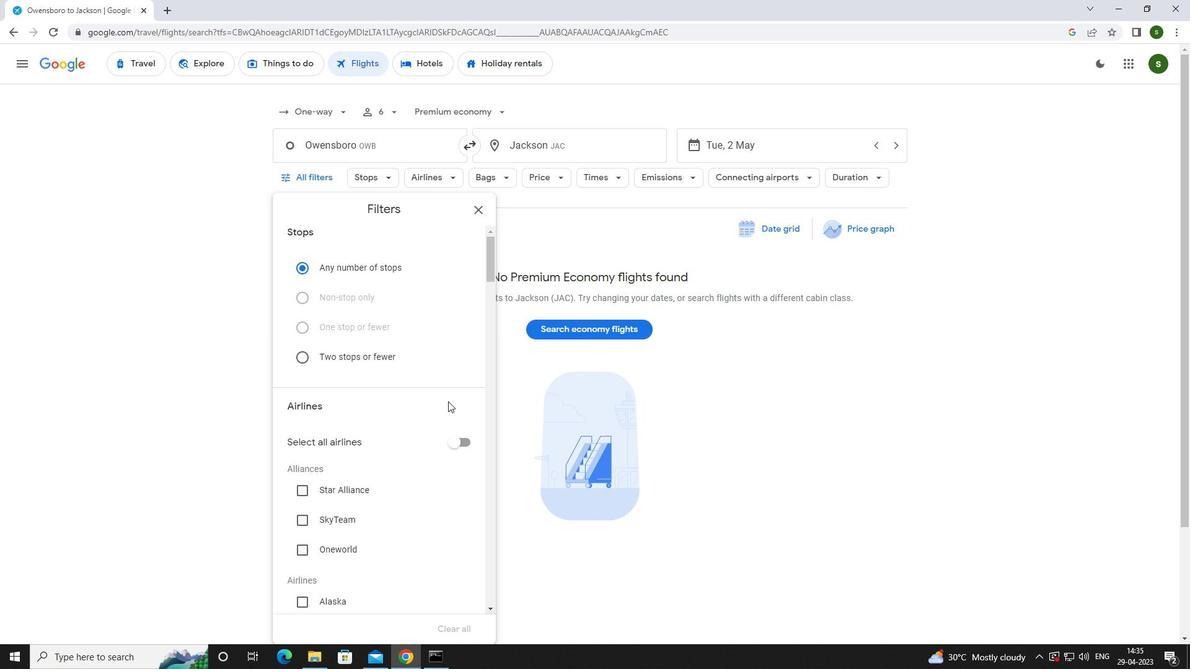
Action: Mouse scrolled (448, 401) with delta (0, 0)
Screenshot: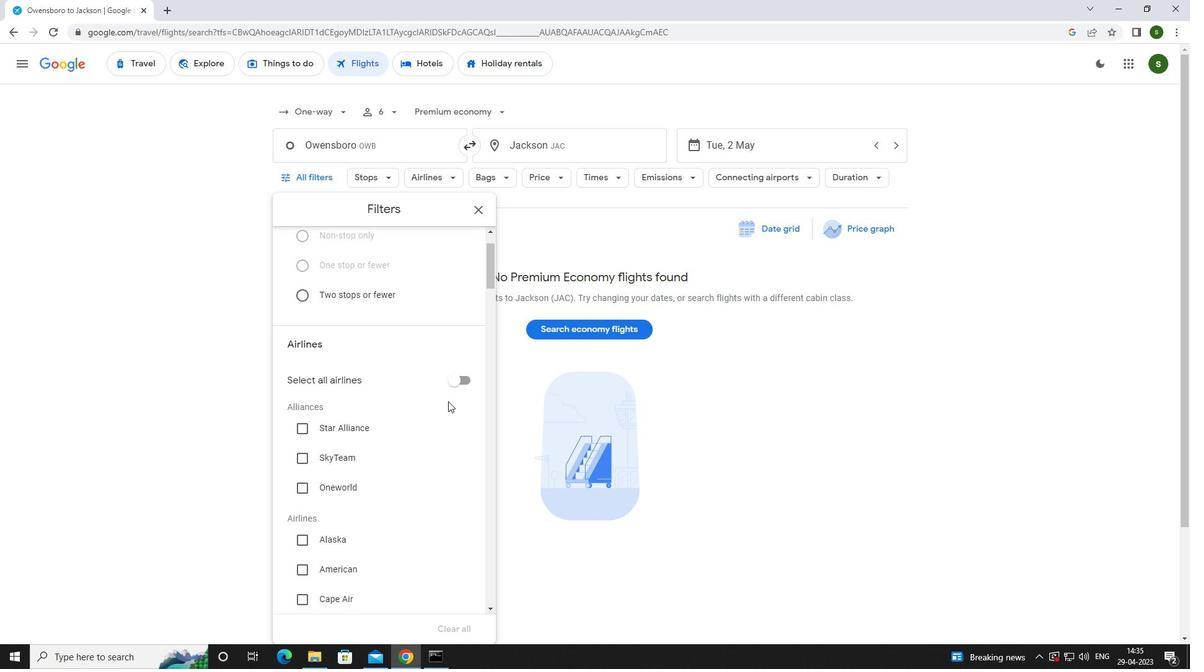 
Action: Mouse scrolled (448, 401) with delta (0, 0)
Screenshot: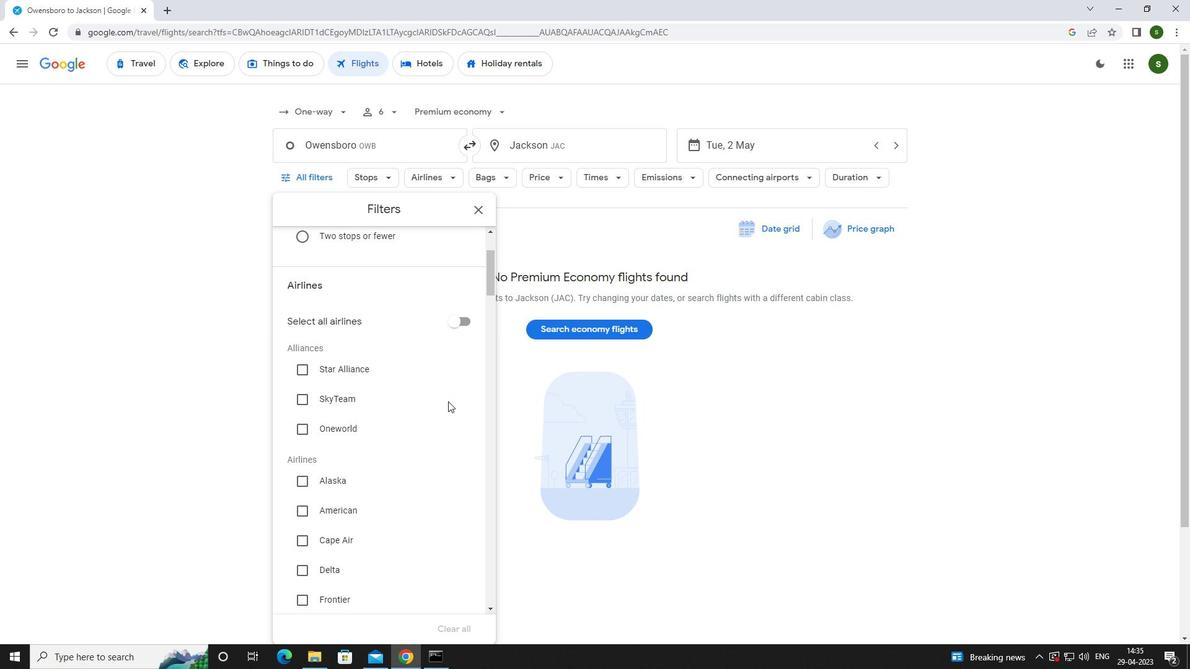 
Action: Mouse scrolled (448, 401) with delta (0, 0)
Screenshot: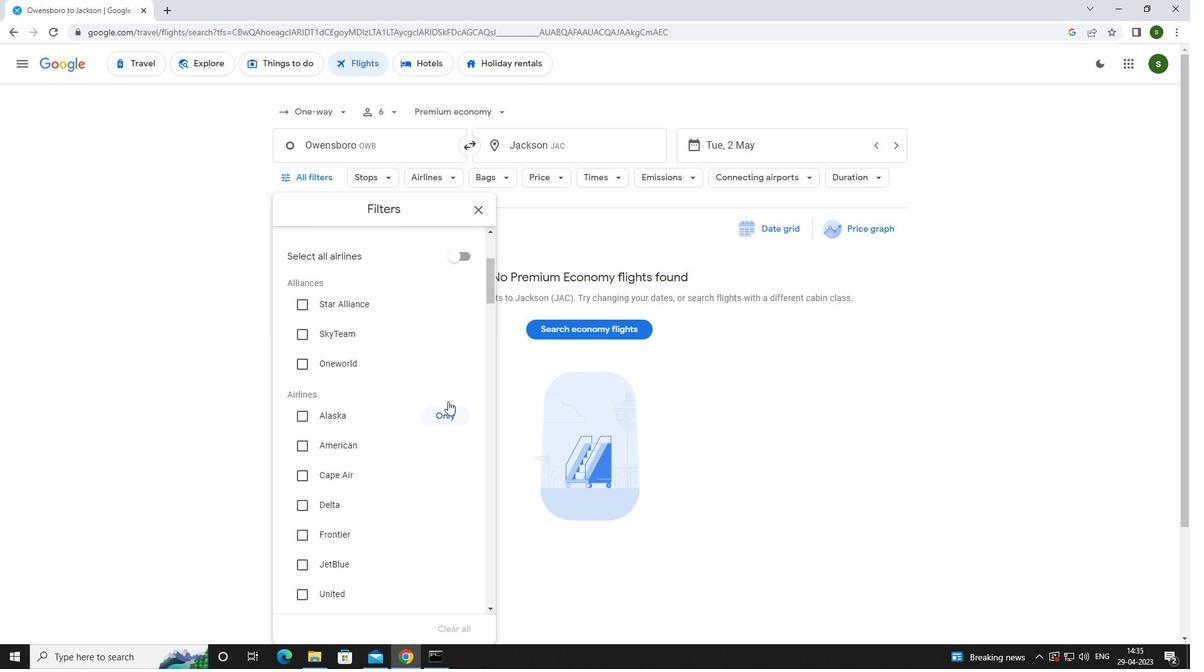 
Action: Mouse scrolled (448, 401) with delta (0, 0)
Screenshot: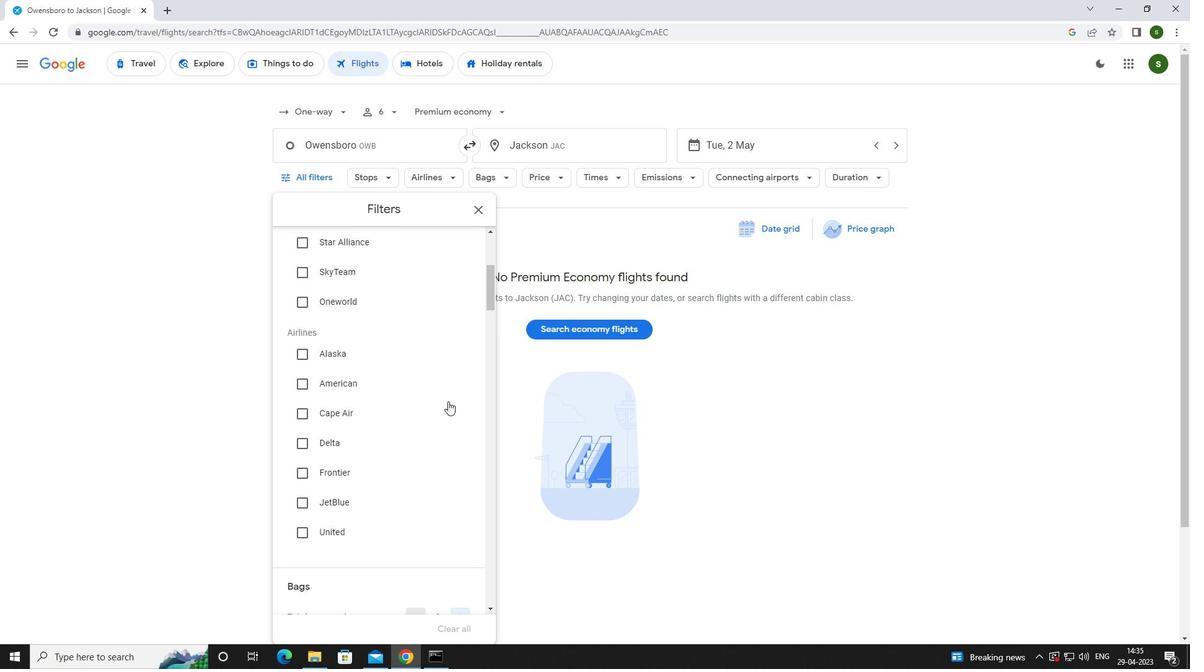 
Action: Mouse scrolled (448, 401) with delta (0, 0)
Screenshot: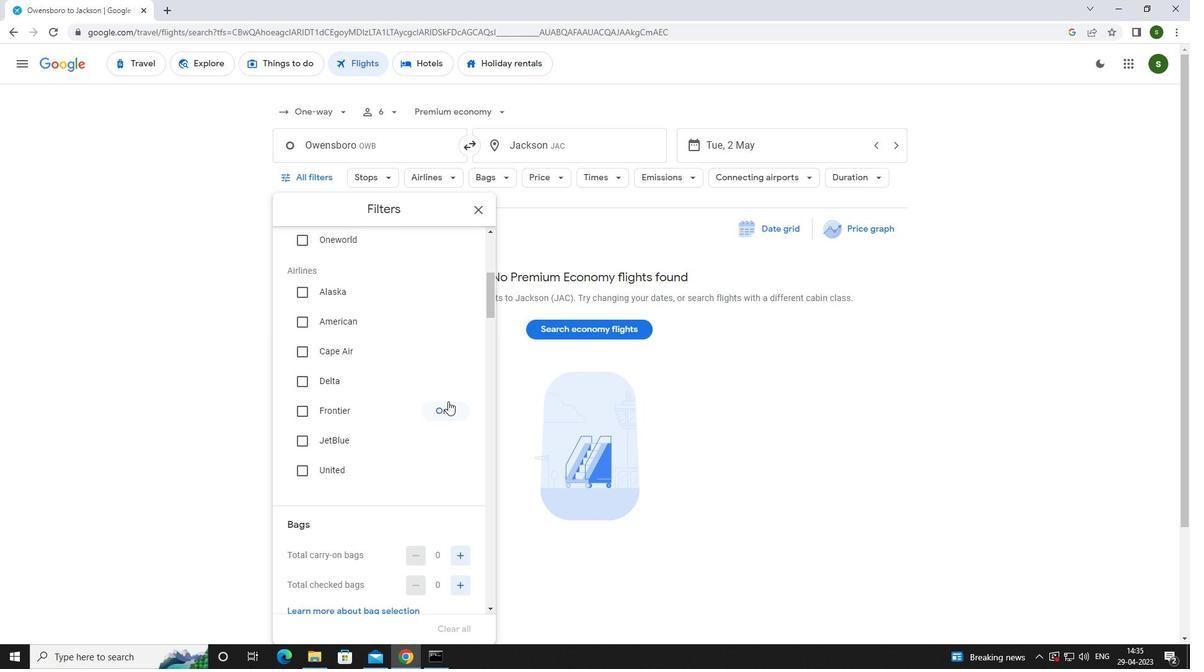 
Action: Mouse scrolled (448, 401) with delta (0, 0)
Screenshot: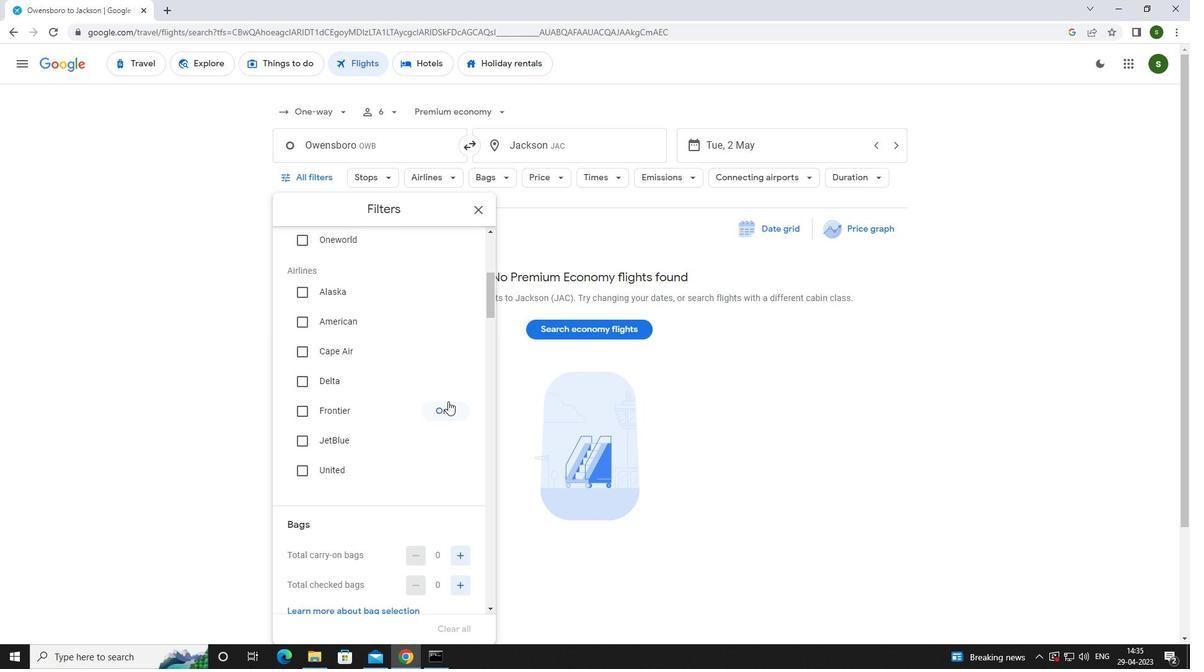 
Action: Mouse scrolled (448, 401) with delta (0, 0)
Screenshot: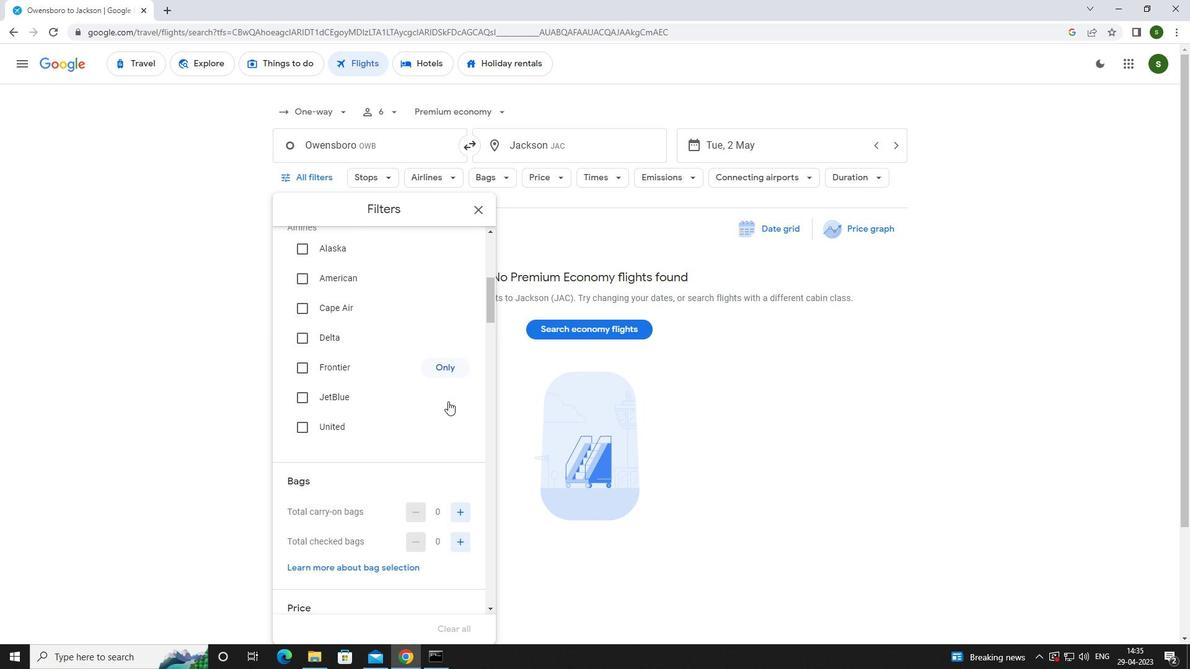 
Action: Mouse scrolled (448, 401) with delta (0, 0)
Screenshot: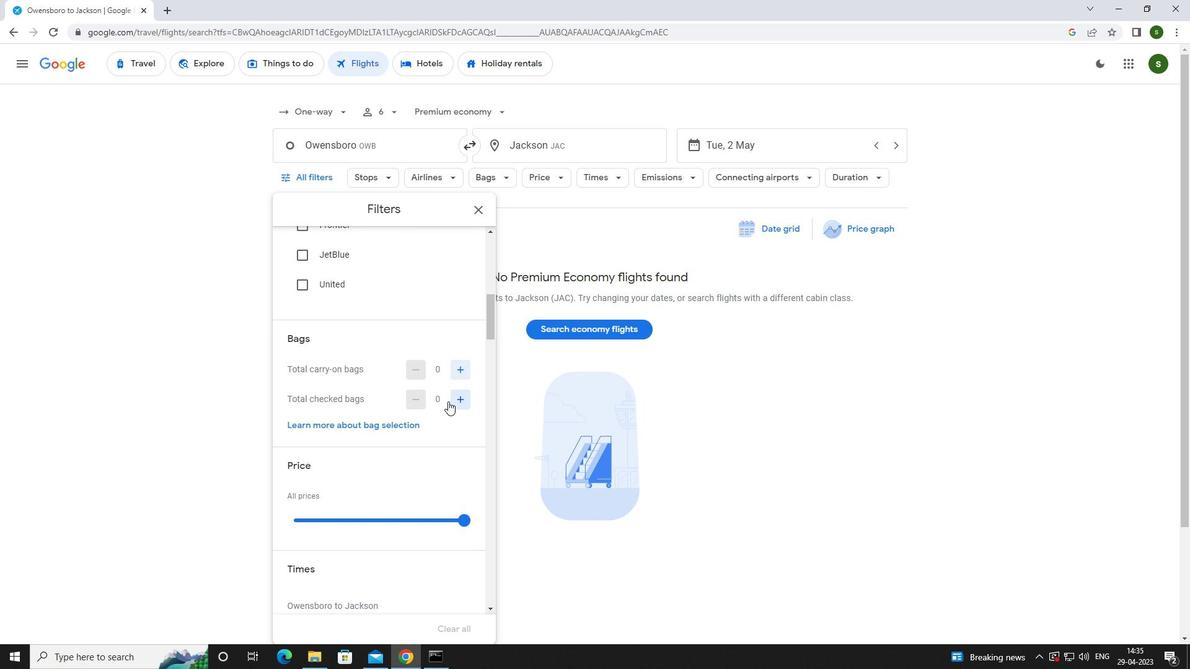 
Action: Mouse moved to (454, 304)
Screenshot: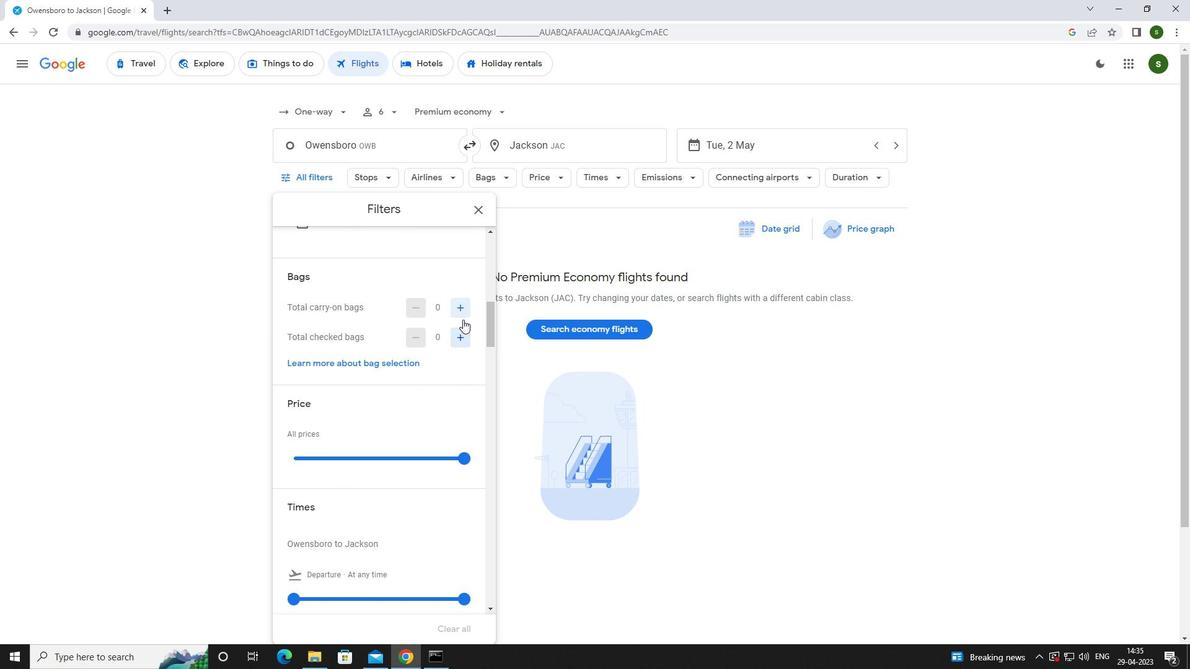 
Action: Mouse pressed left at (454, 304)
Screenshot: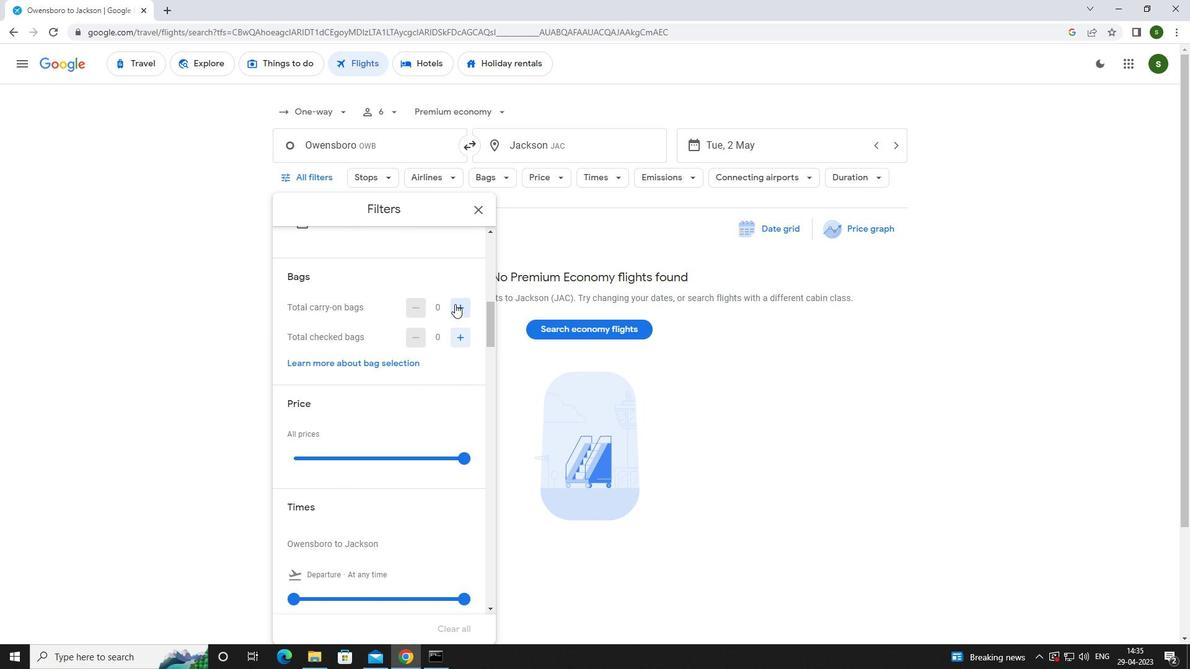 
Action: Mouse moved to (461, 456)
Screenshot: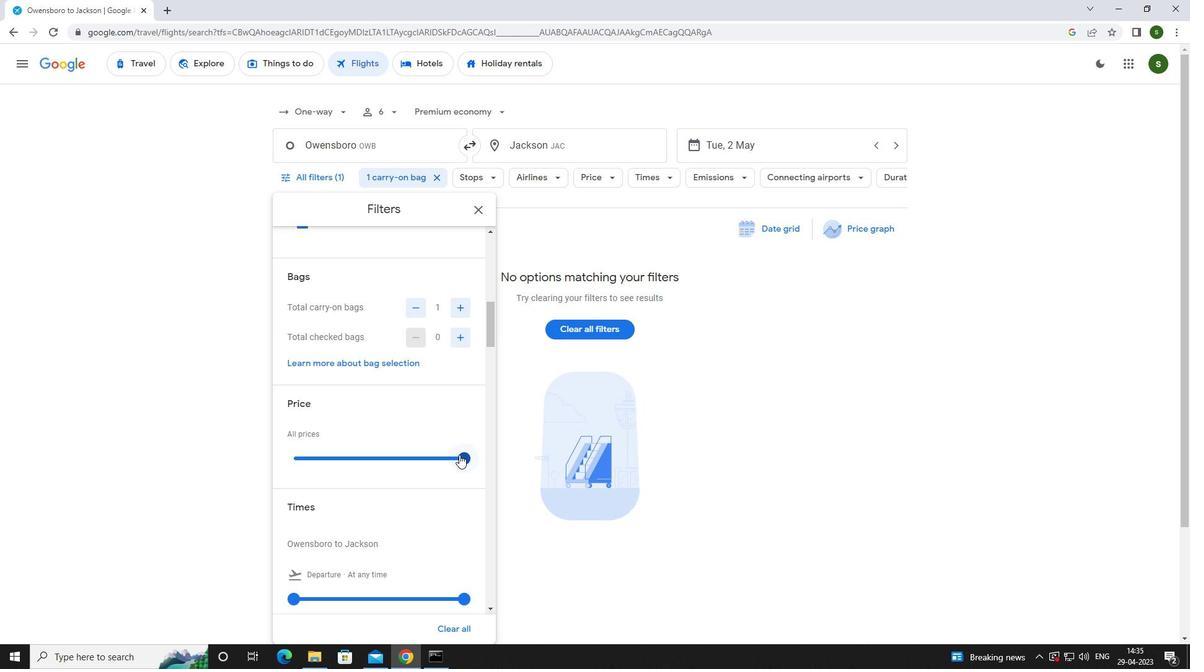 
Action: Mouse pressed left at (461, 456)
Screenshot: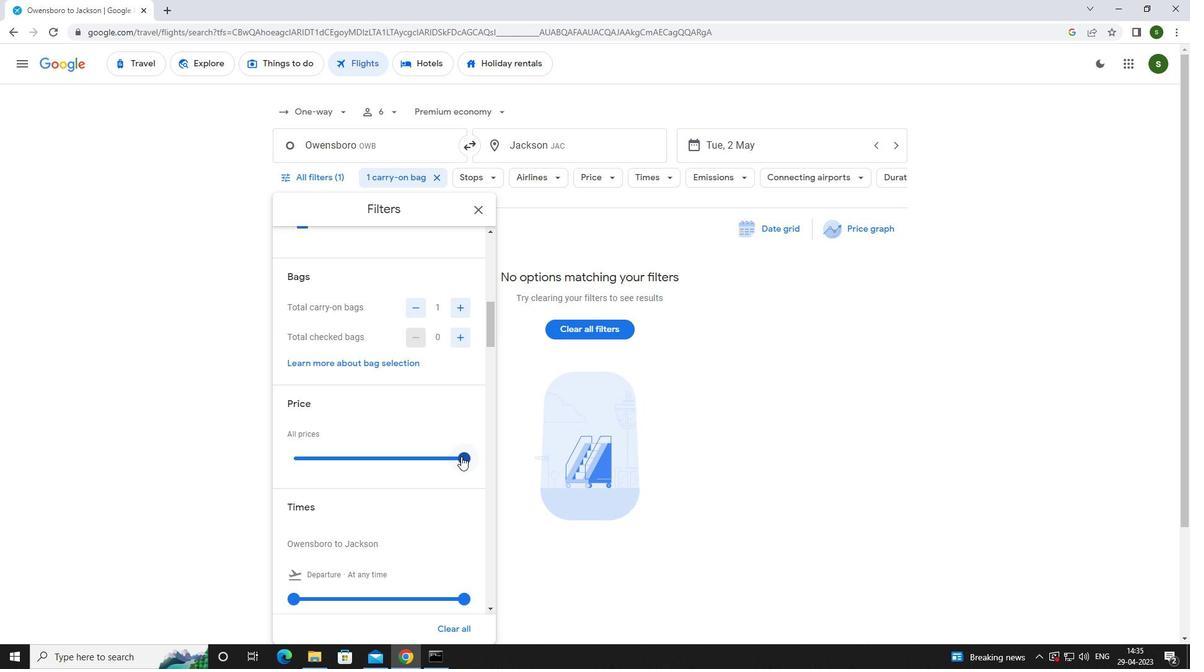 
Action: Mouse moved to (426, 447)
Screenshot: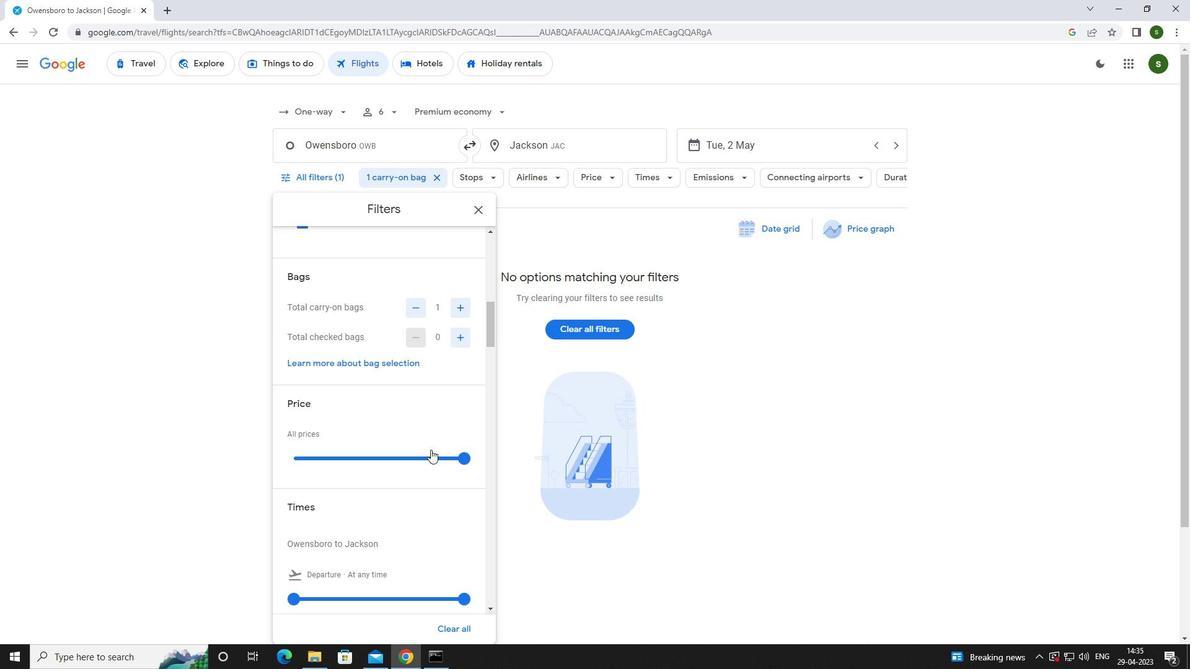
Action: Mouse scrolled (426, 446) with delta (0, 0)
Screenshot: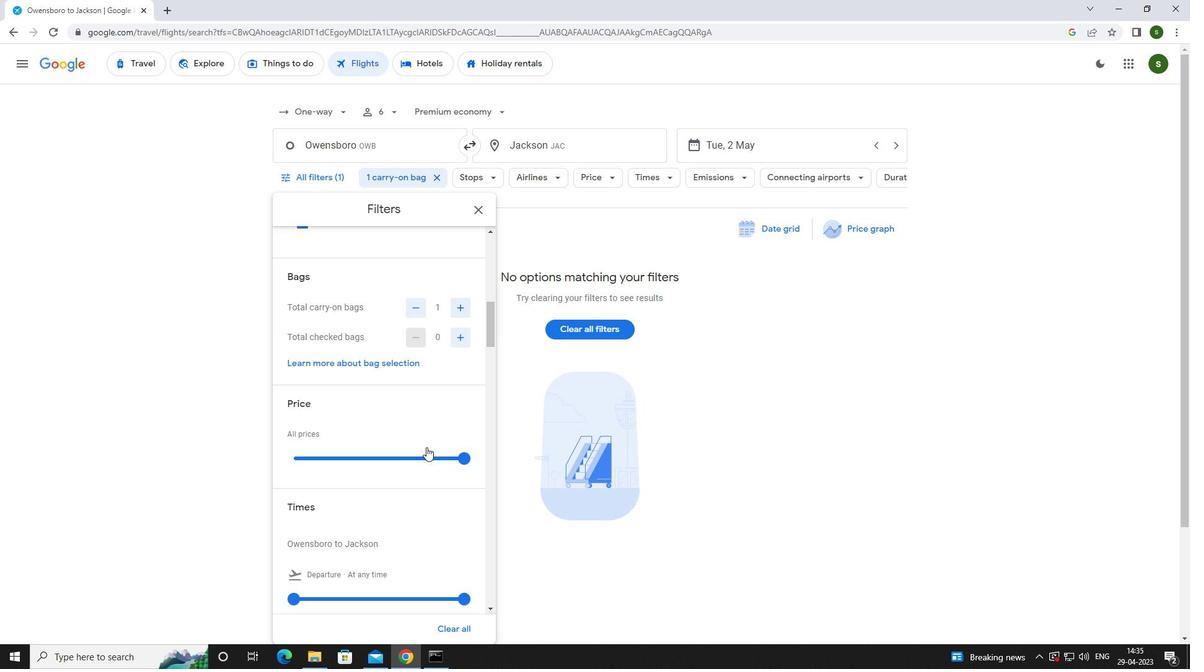 
Action: Mouse scrolled (426, 446) with delta (0, 0)
Screenshot: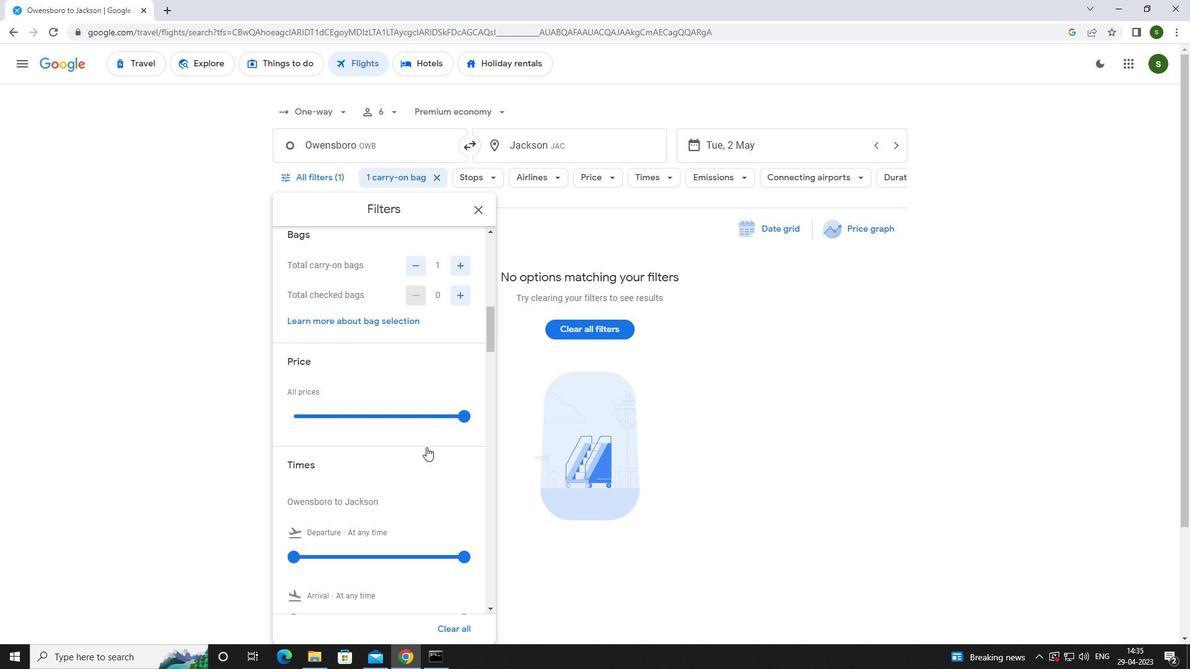 
Action: Mouse scrolled (426, 446) with delta (0, 0)
Screenshot: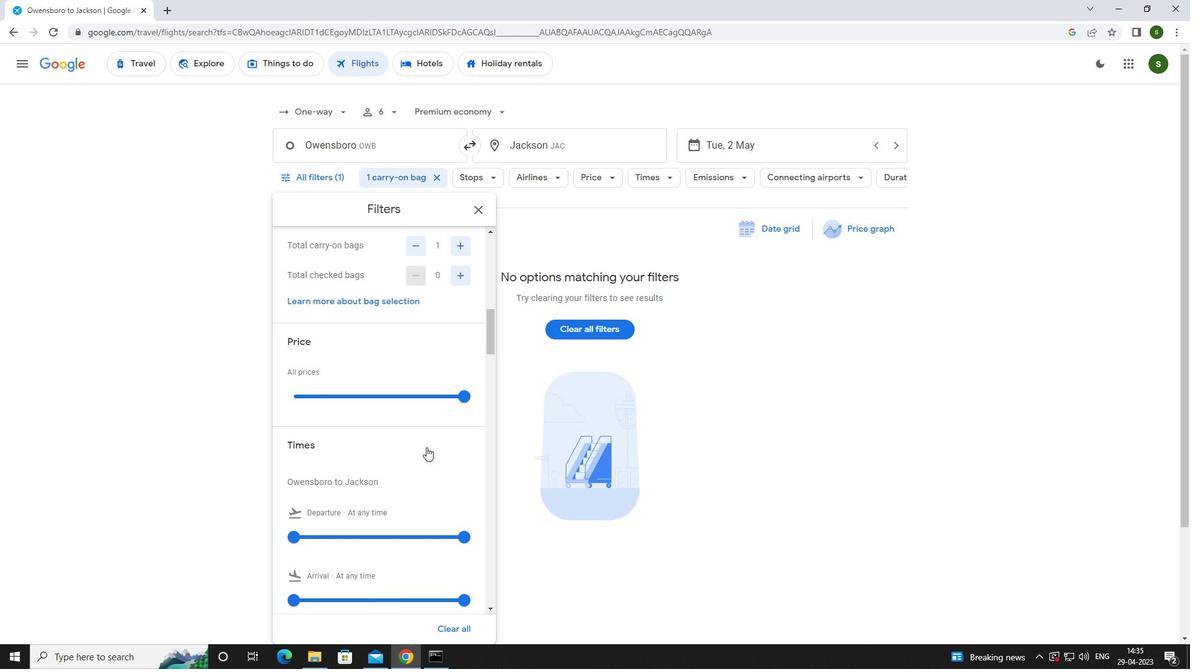 
Action: Mouse moved to (292, 413)
Screenshot: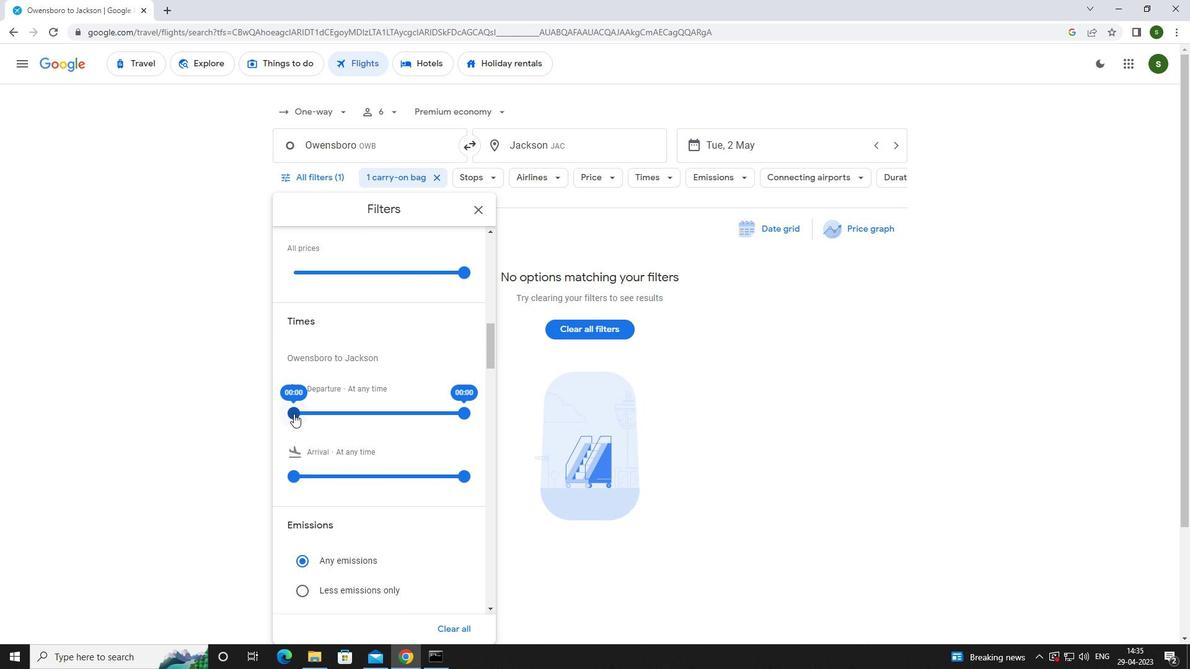 
Action: Mouse pressed left at (292, 413)
Screenshot: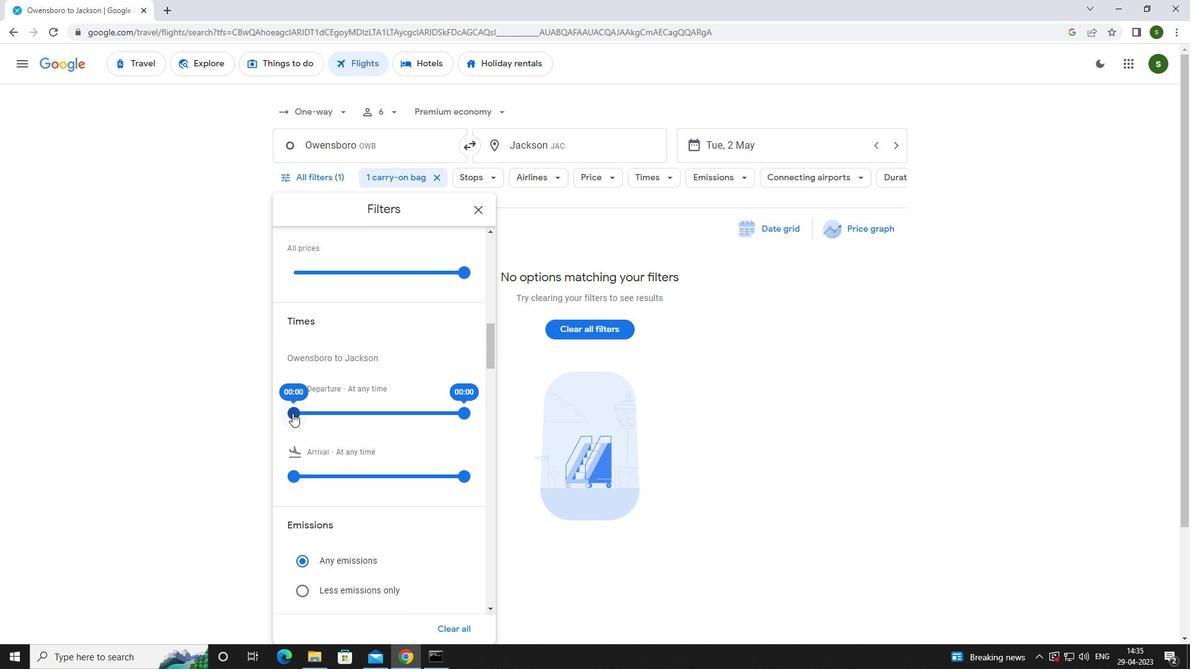 
Action: Mouse moved to (712, 403)
Screenshot: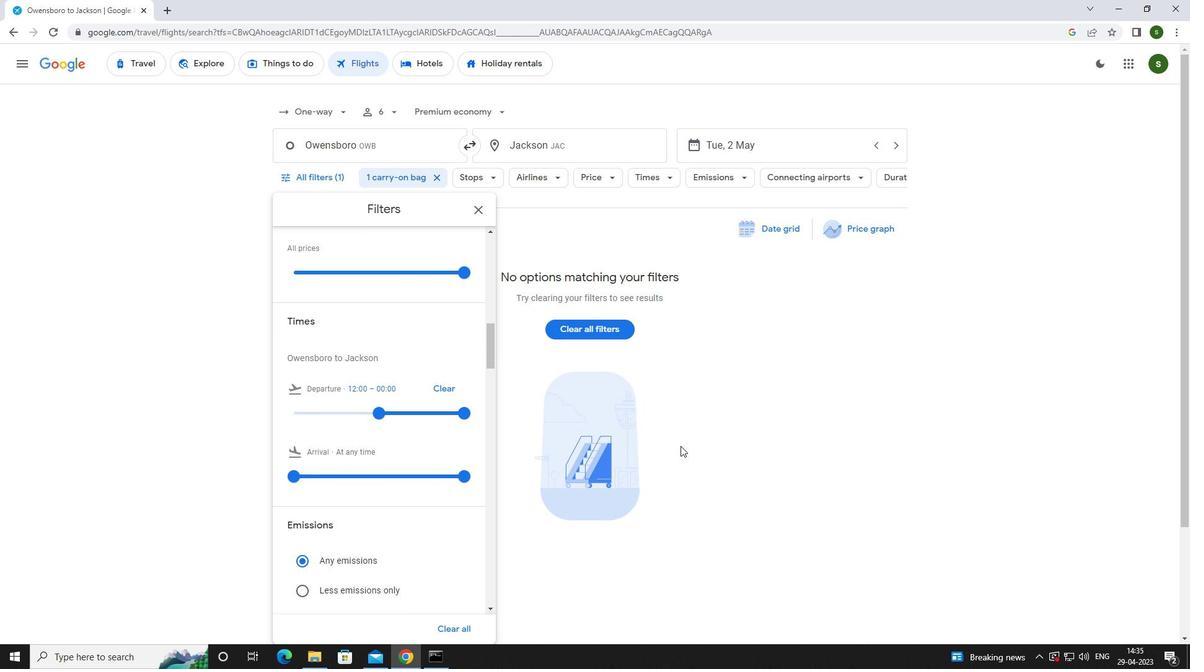 
Action: Mouse pressed left at (712, 403)
Screenshot: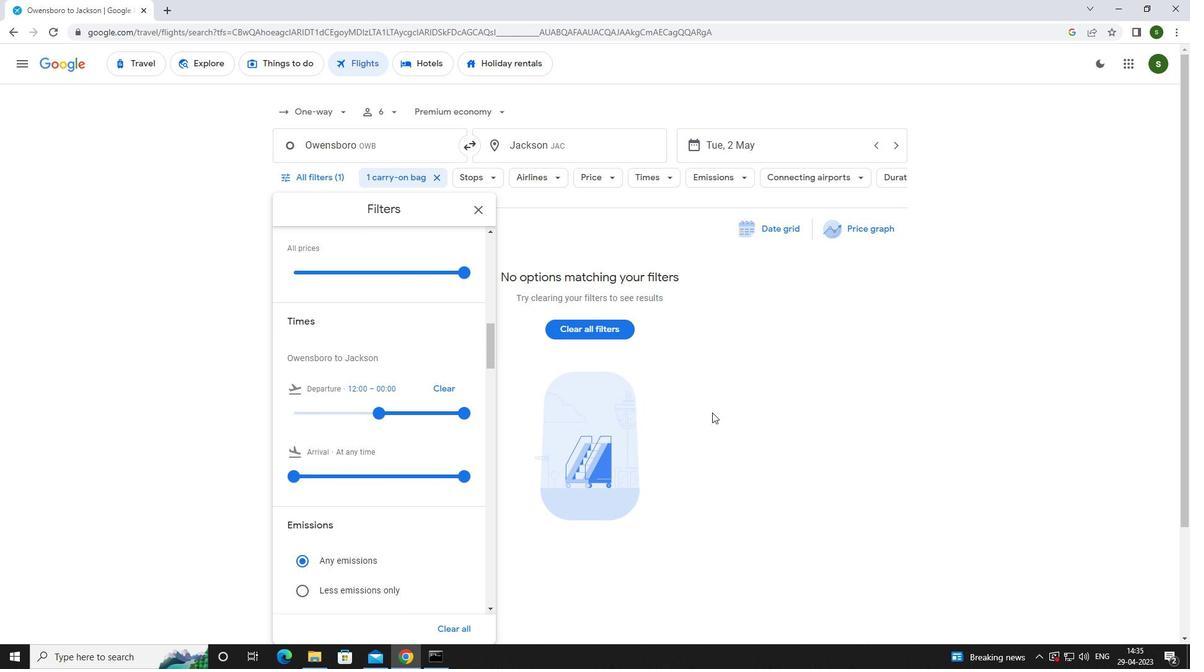 
Action: Mouse moved to (710, 399)
Screenshot: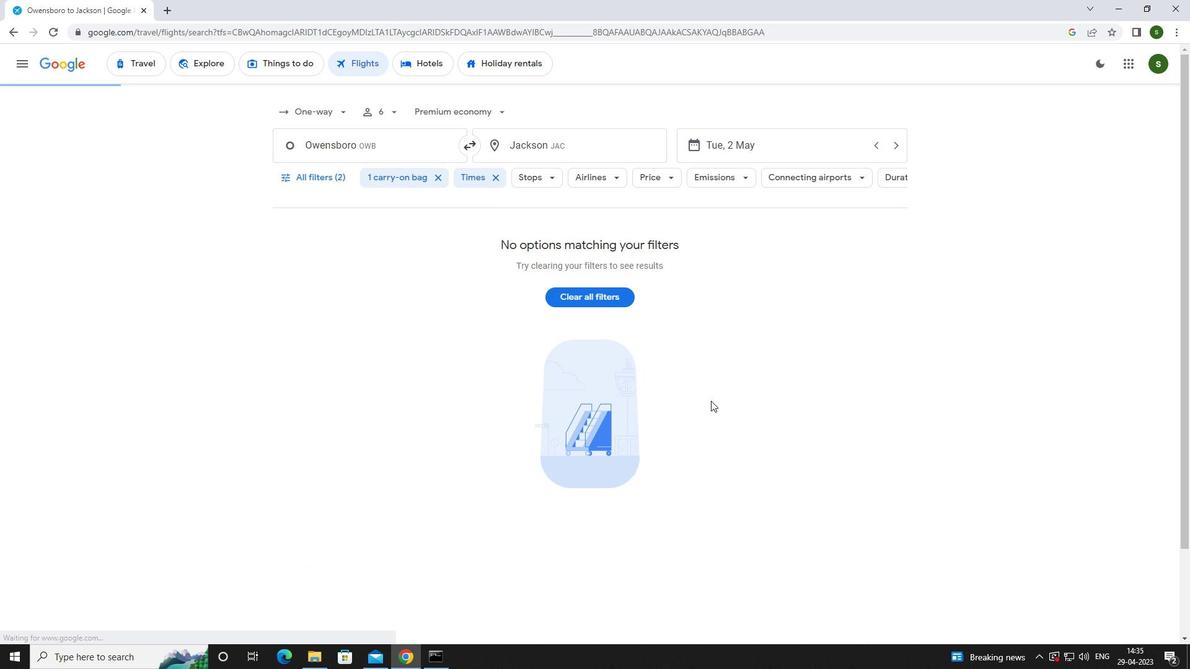 
